 Task: Look for space in Borken, Germany from 2nd September, 2023 to 6th September, 2023 for 2 adults in price range Rs.15000 to Rs.20000. Place can be entire place with 1  bedroom having 1 bed and 1 bathroom. Property type can be house, flat, guest house, hotel. Booking option can be shelf check-in. Required host language is English.
Action: Mouse moved to (461, 94)
Screenshot: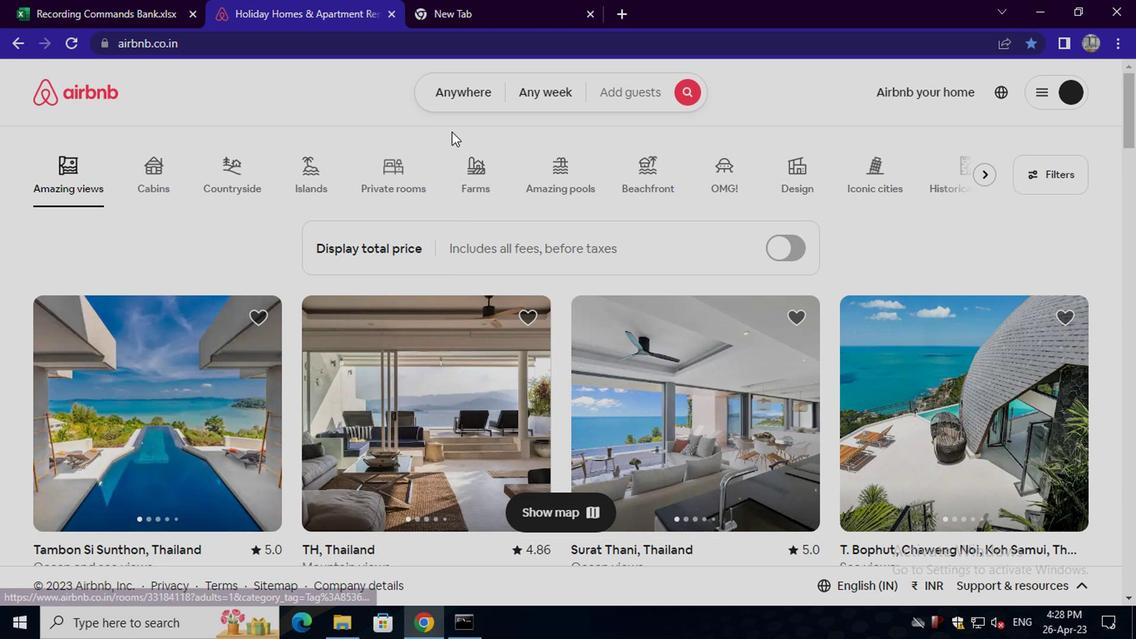 
Action: Mouse pressed left at (461, 94)
Screenshot: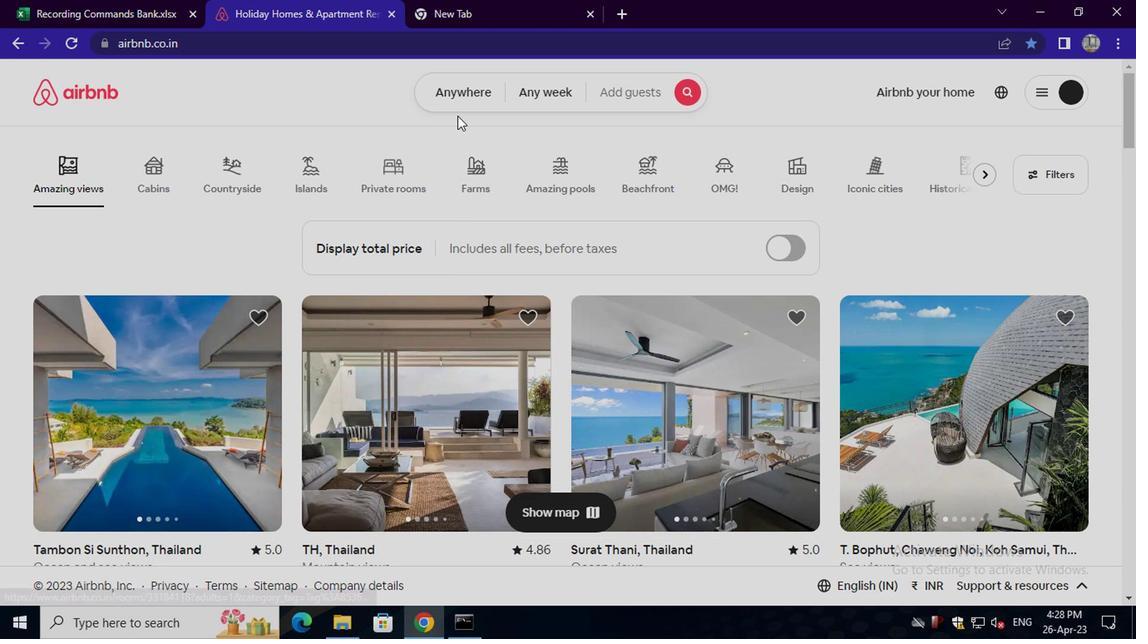 
Action: Mouse moved to (343, 156)
Screenshot: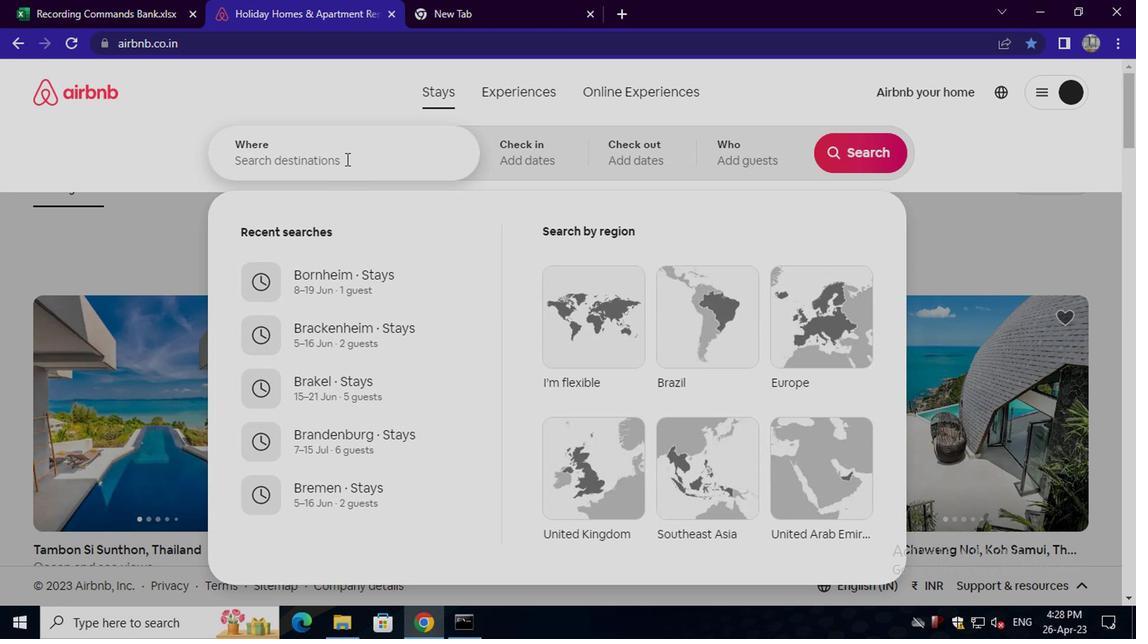 
Action: Mouse pressed left at (343, 156)
Screenshot: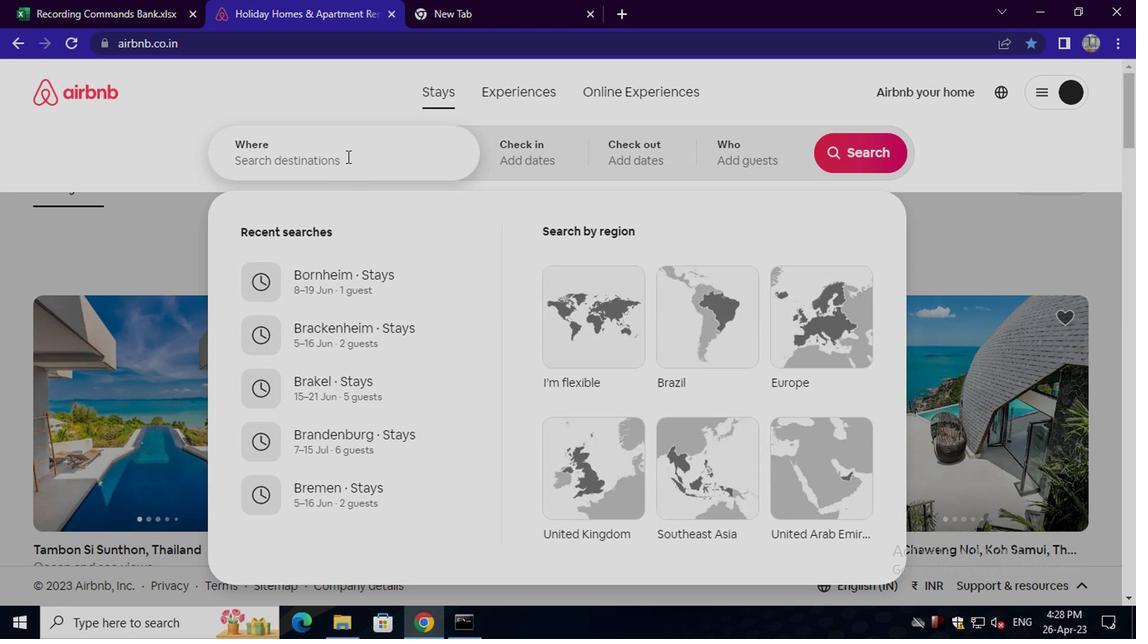 
Action: Key pressed borken,<Key.space>germany<Key.enter>
Screenshot: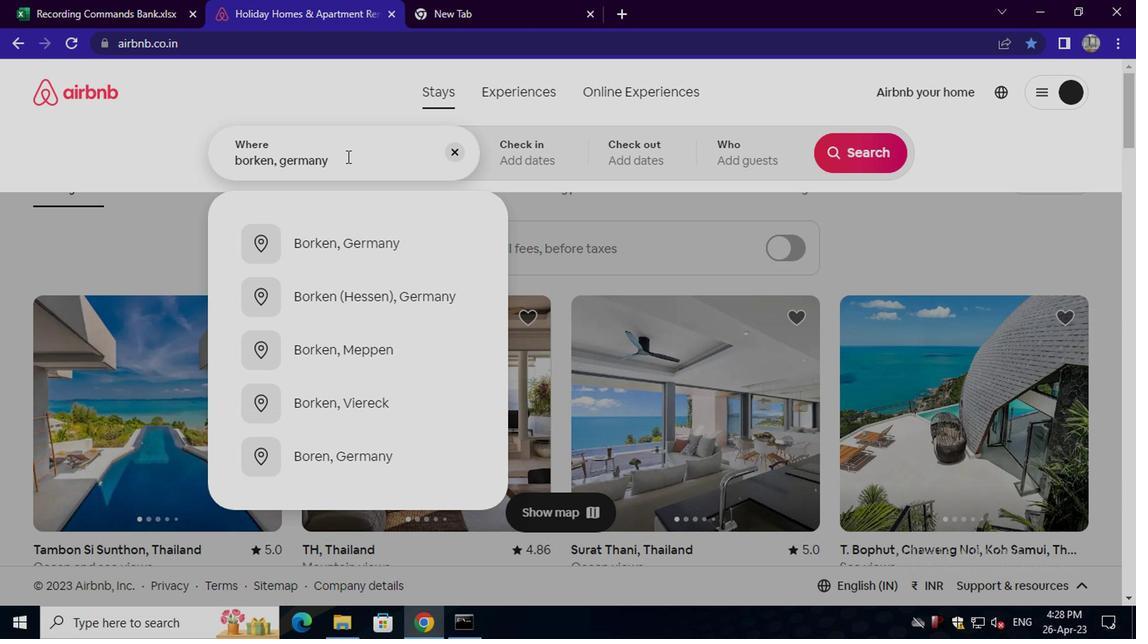 
Action: Mouse moved to (835, 288)
Screenshot: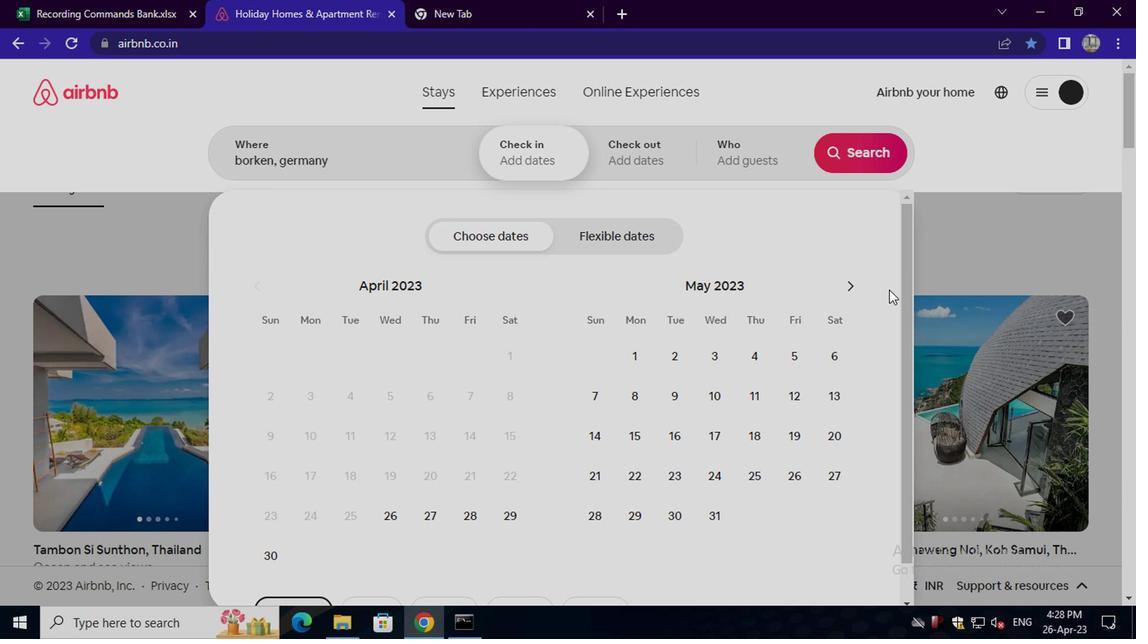 
Action: Mouse pressed left at (835, 288)
Screenshot: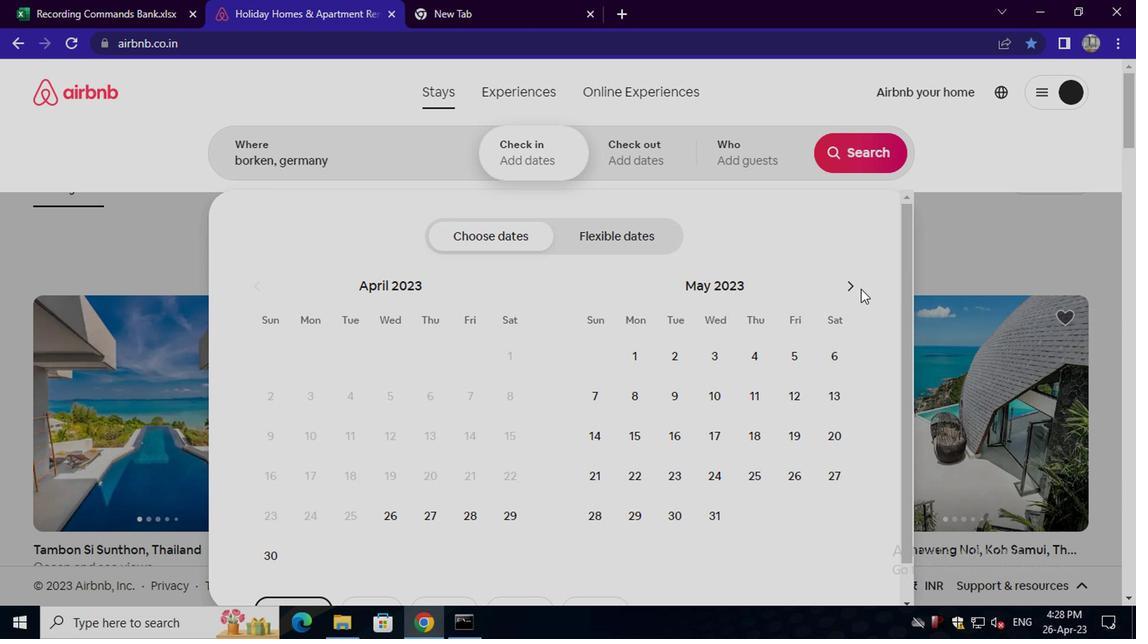 
Action: Mouse pressed left at (835, 288)
Screenshot: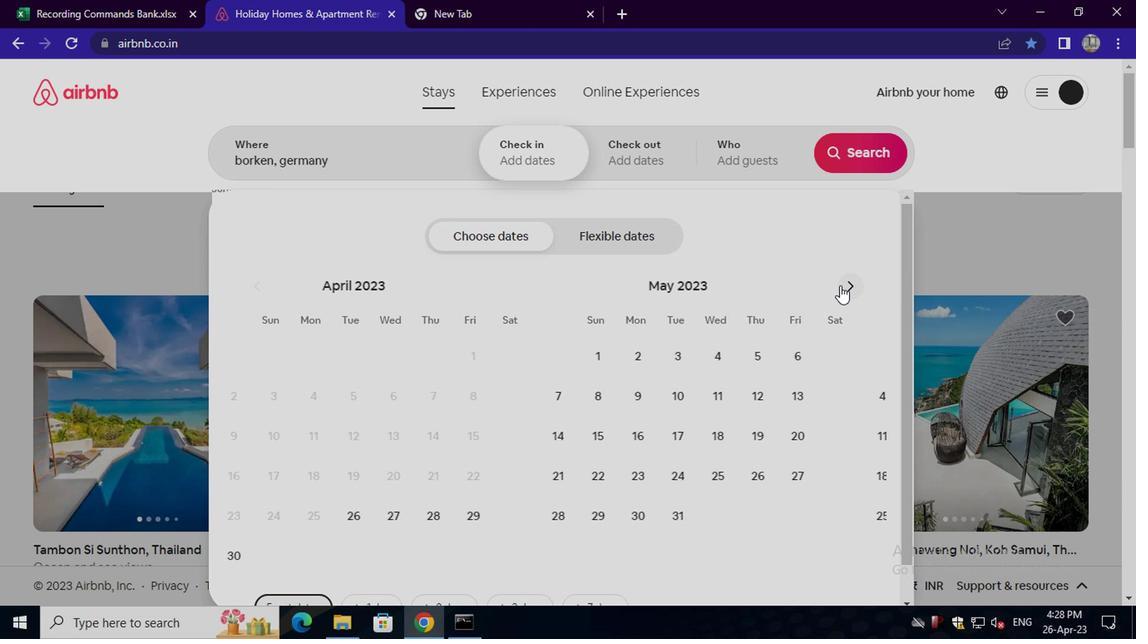 
Action: Mouse pressed left at (835, 288)
Screenshot: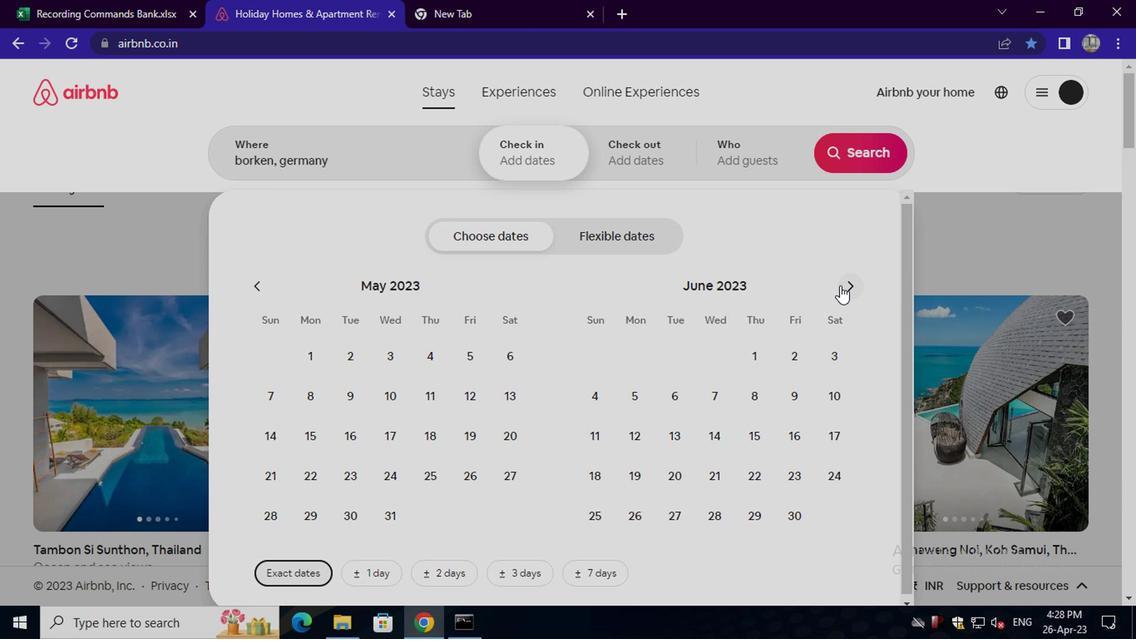 
Action: Mouse pressed left at (835, 288)
Screenshot: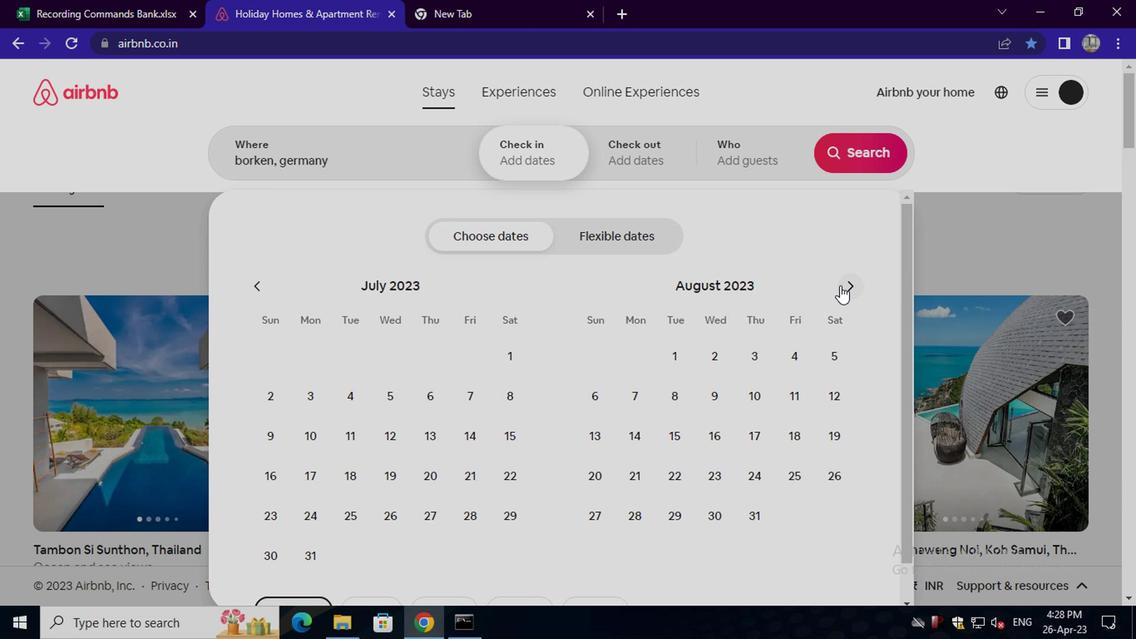 
Action: Mouse pressed left at (835, 288)
Screenshot: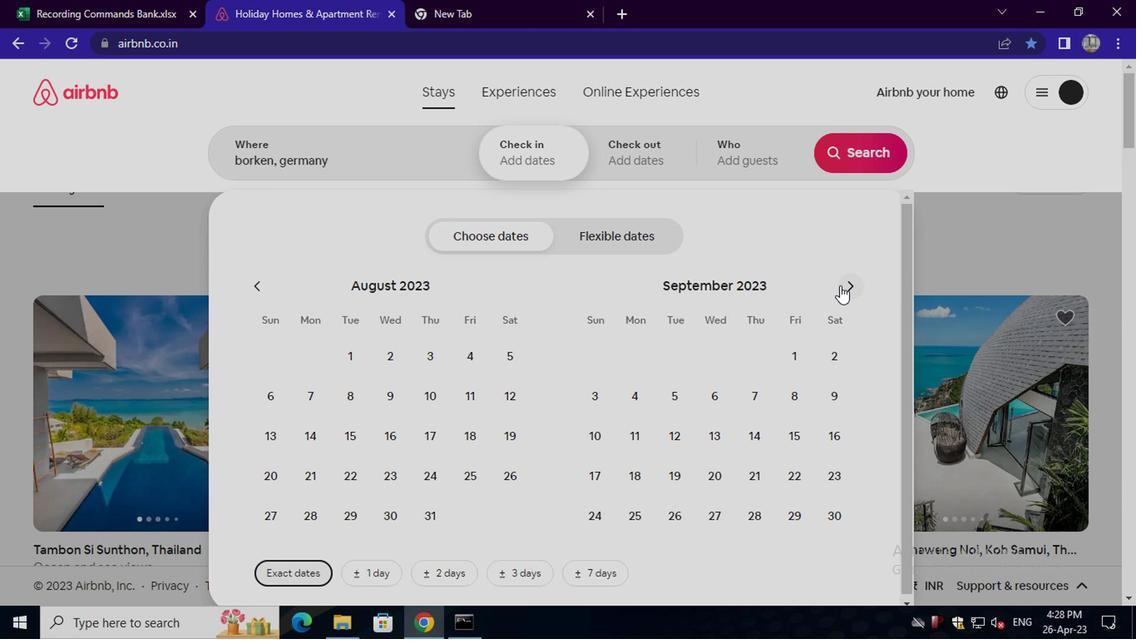 
Action: Mouse moved to (506, 369)
Screenshot: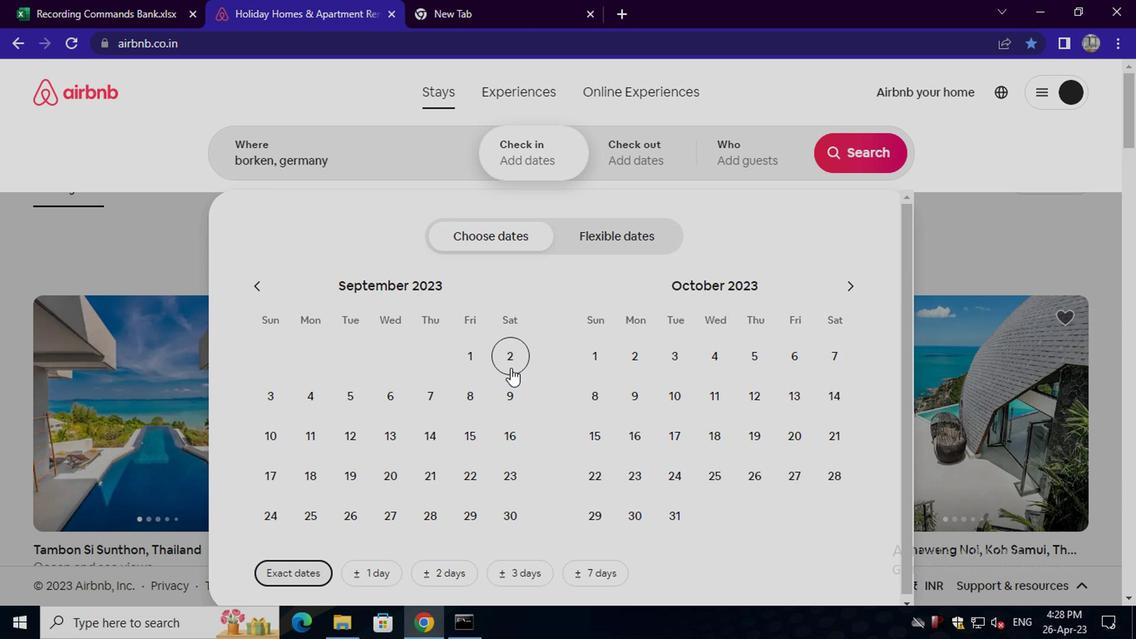 
Action: Mouse pressed left at (506, 369)
Screenshot: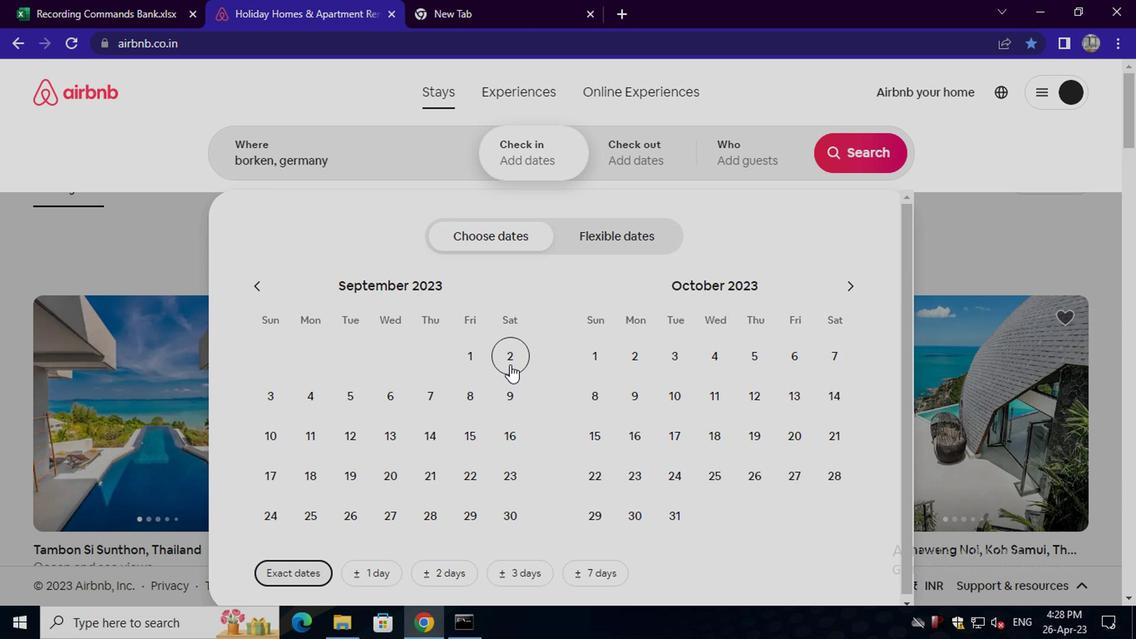 
Action: Mouse moved to (384, 402)
Screenshot: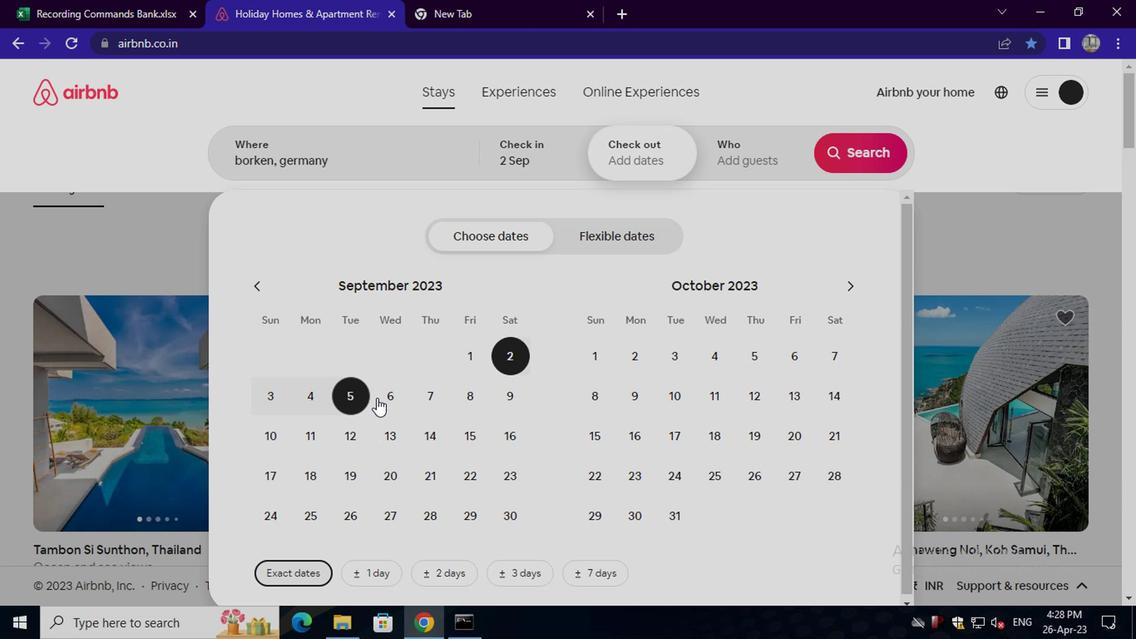 
Action: Mouse pressed left at (384, 402)
Screenshot: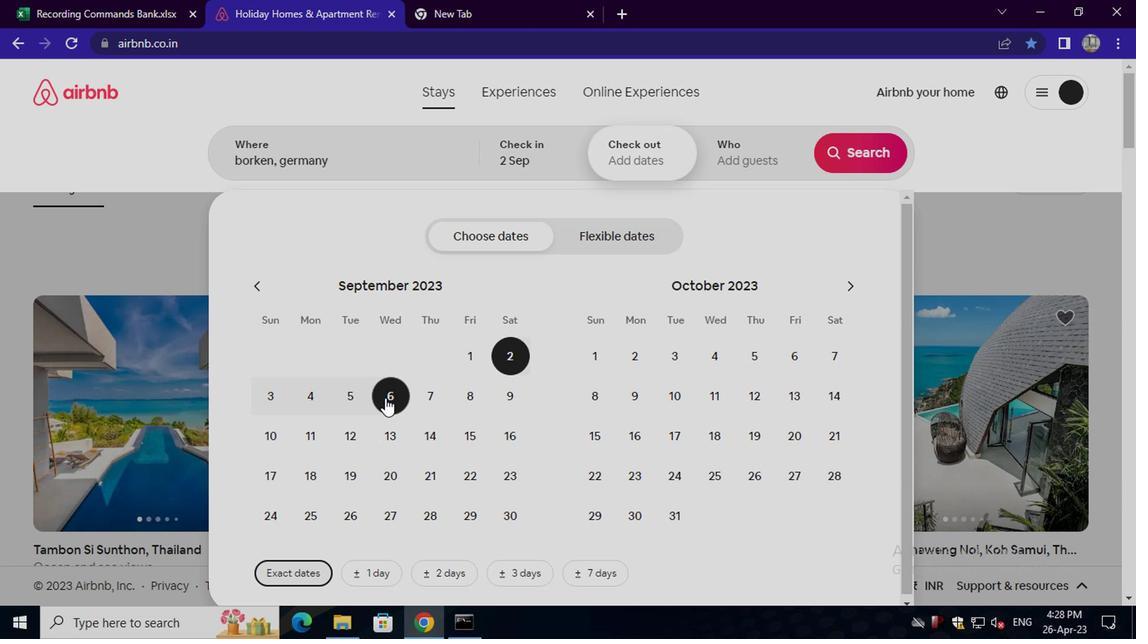 
Action: Mouse moved to (764, 165)
Screenshot: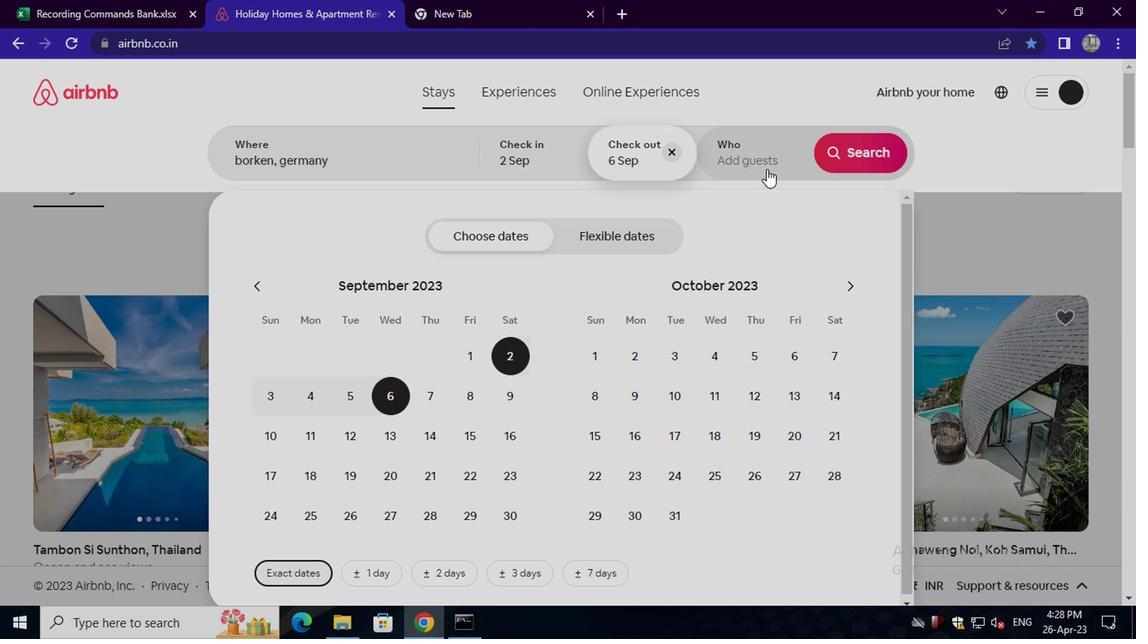 
Action: Mouse pressed left at (764, 165)
Screenshot: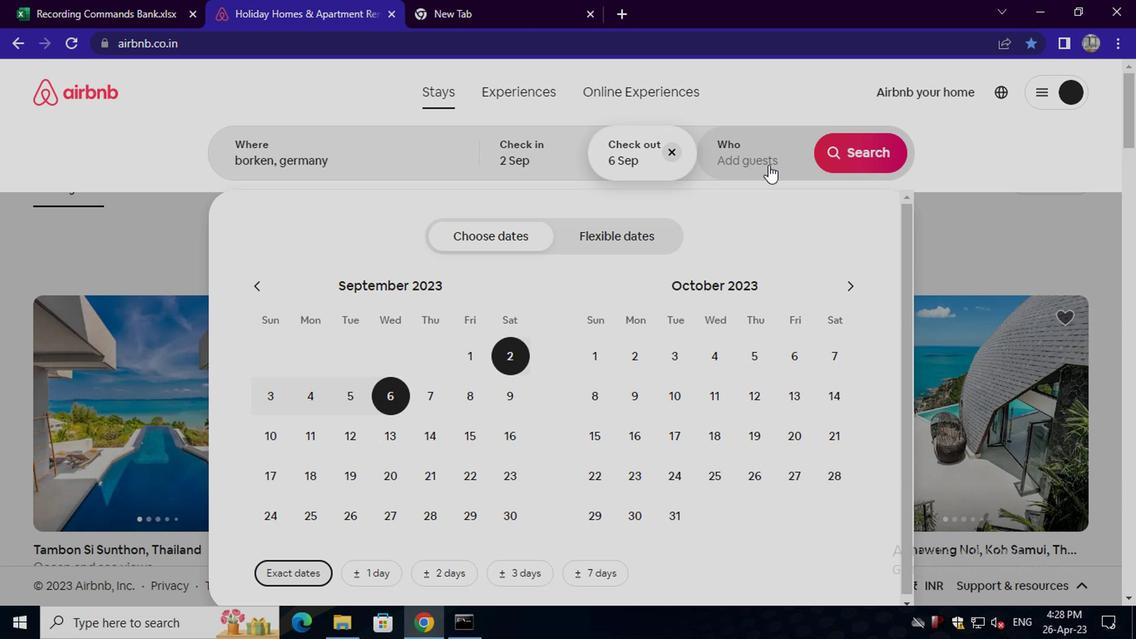
Action: Mouse moved to (868, 240)
Screenshot: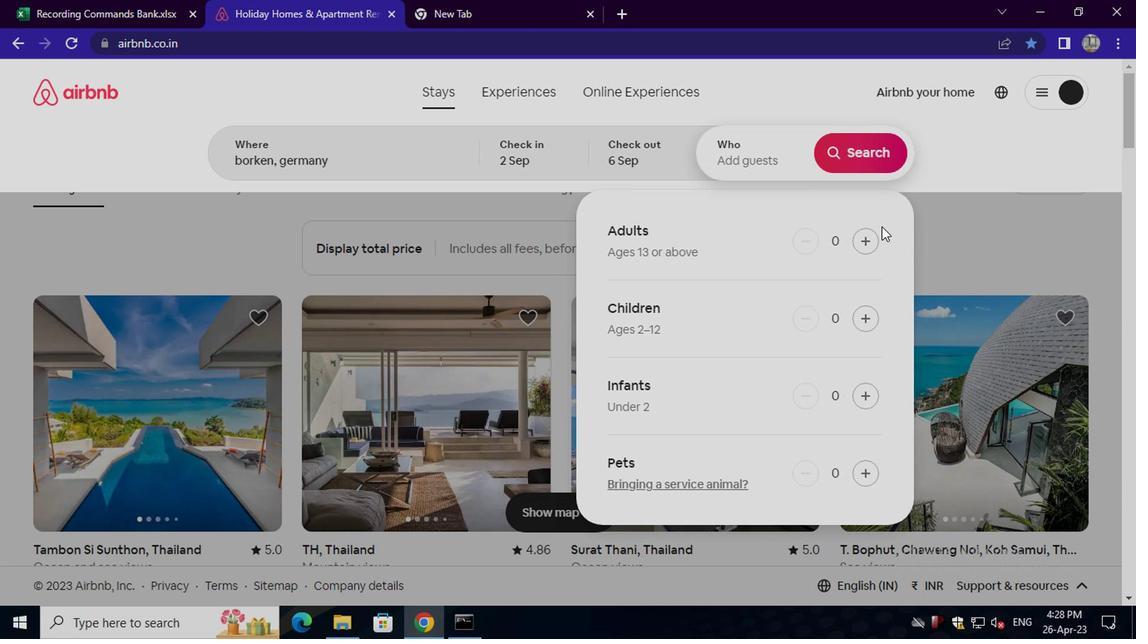 
Action: Mouse pressed left at (868, 240)
Screenshot: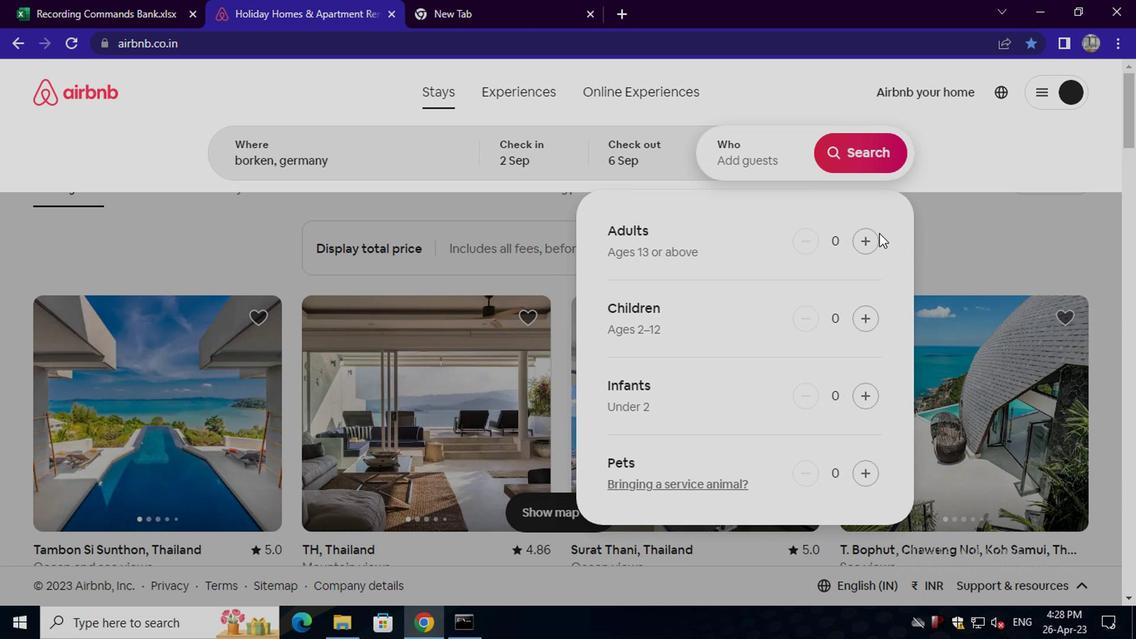 
Action: Mouse pressed left at (868, 240)
Screenshot: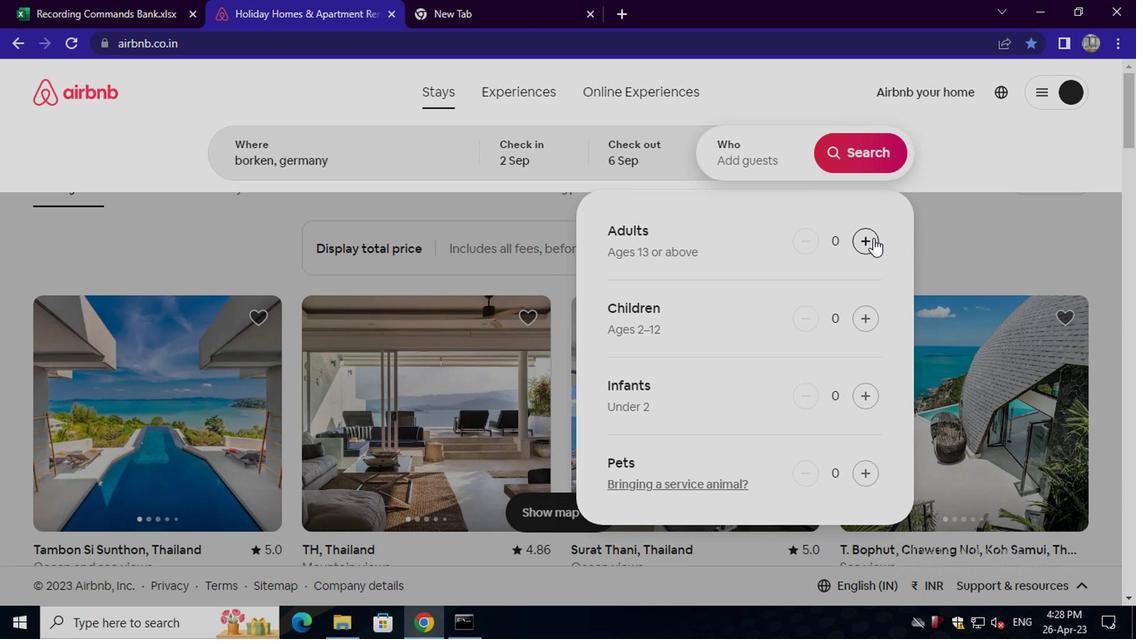 
Action: Mouse moved to (859, 158)
Screenshot: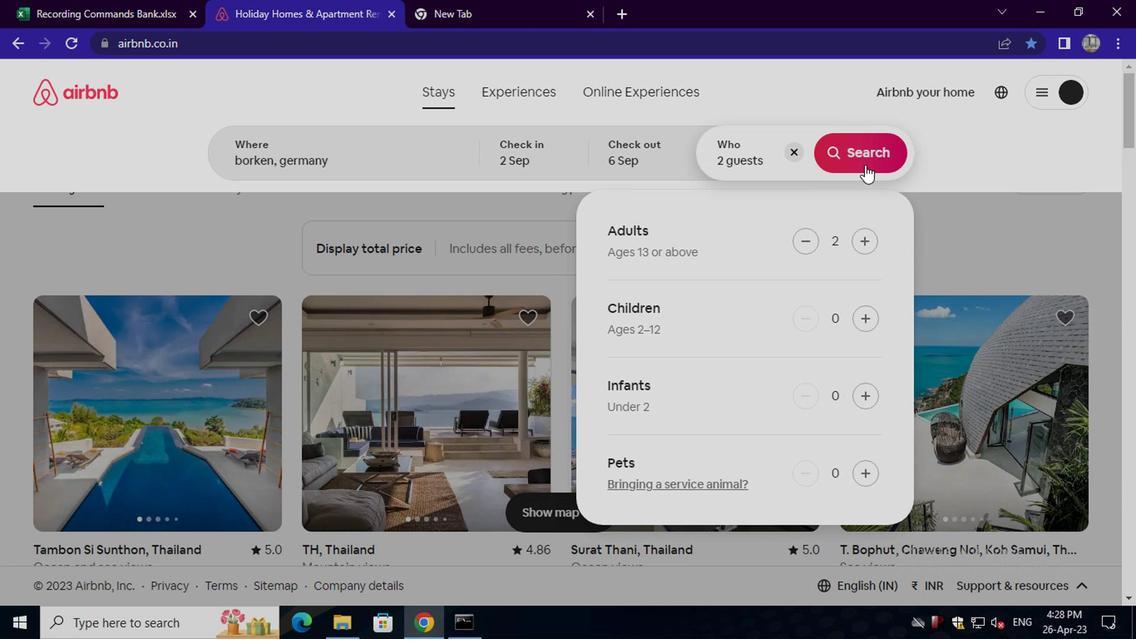 
Action: Mouse pressed left at (859, 158)
Screenshot: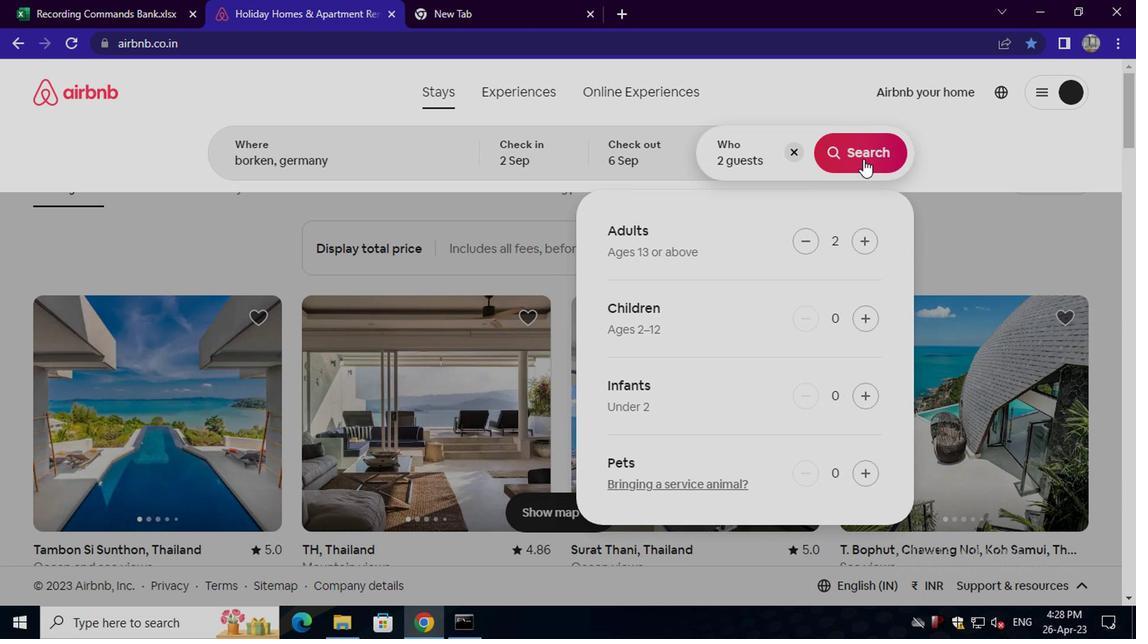 
Action: Mouse moved to (1045, 168)
Screenshot: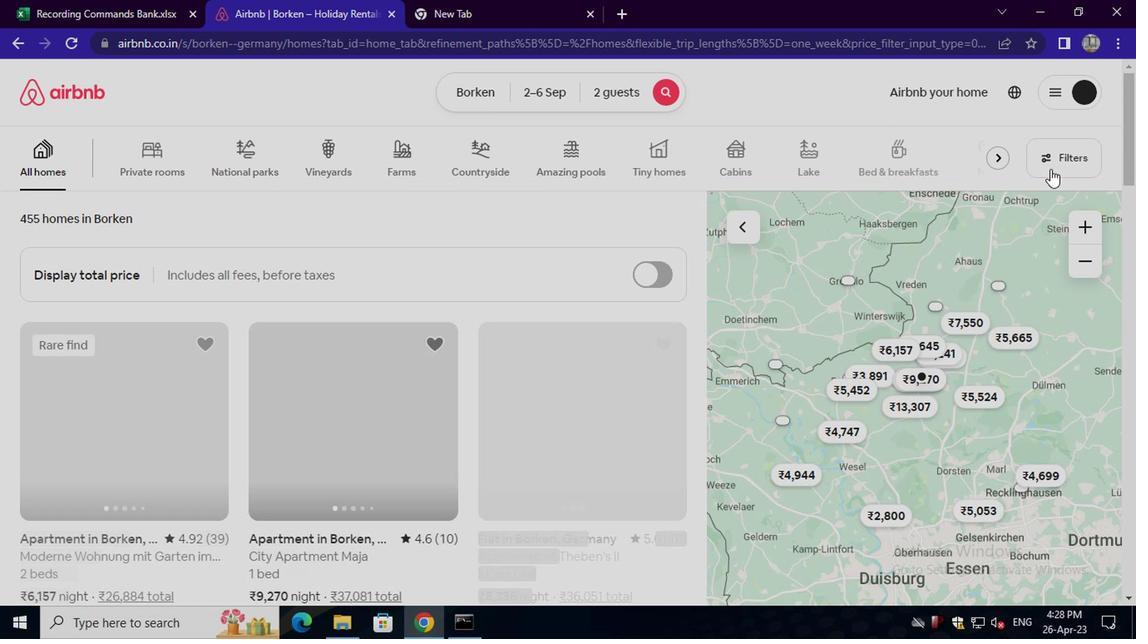 
Action: Mouse pressed left at (1045, 168)
Screenshot: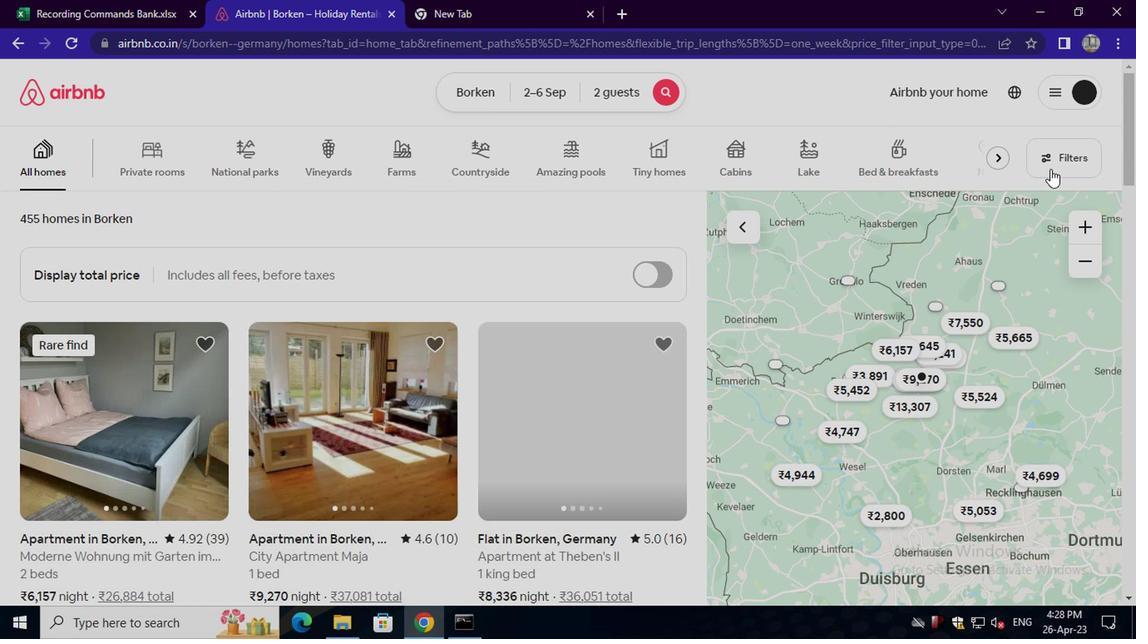 
Action: Mouse moved to (393, 378)
Screenshot: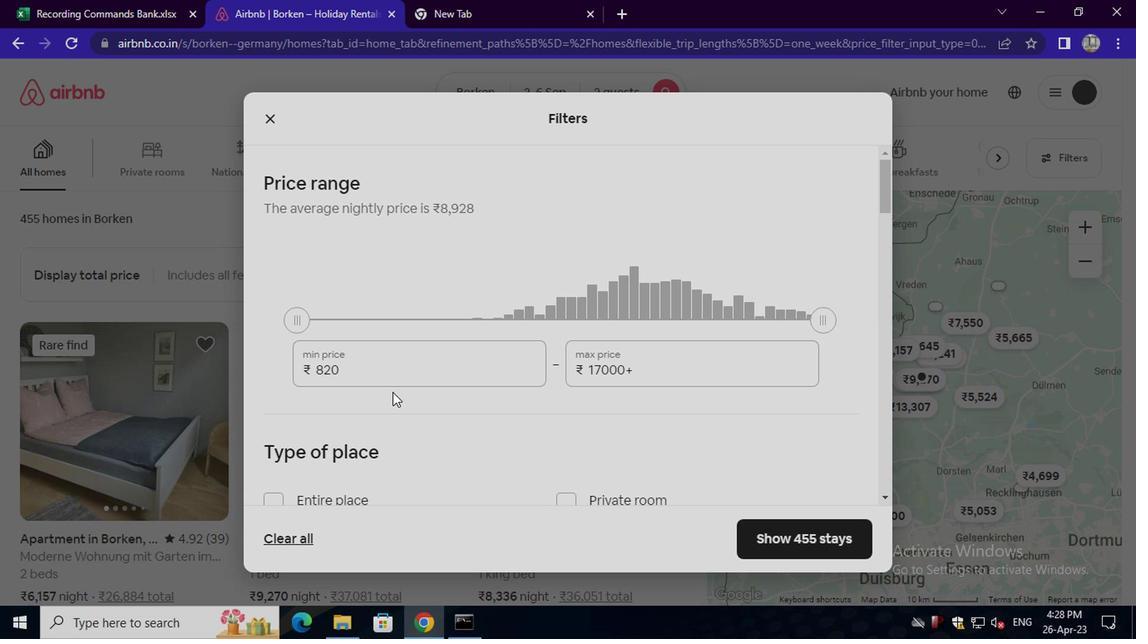 
Action: Mouse pressed left at (393, 378)
Screenshot: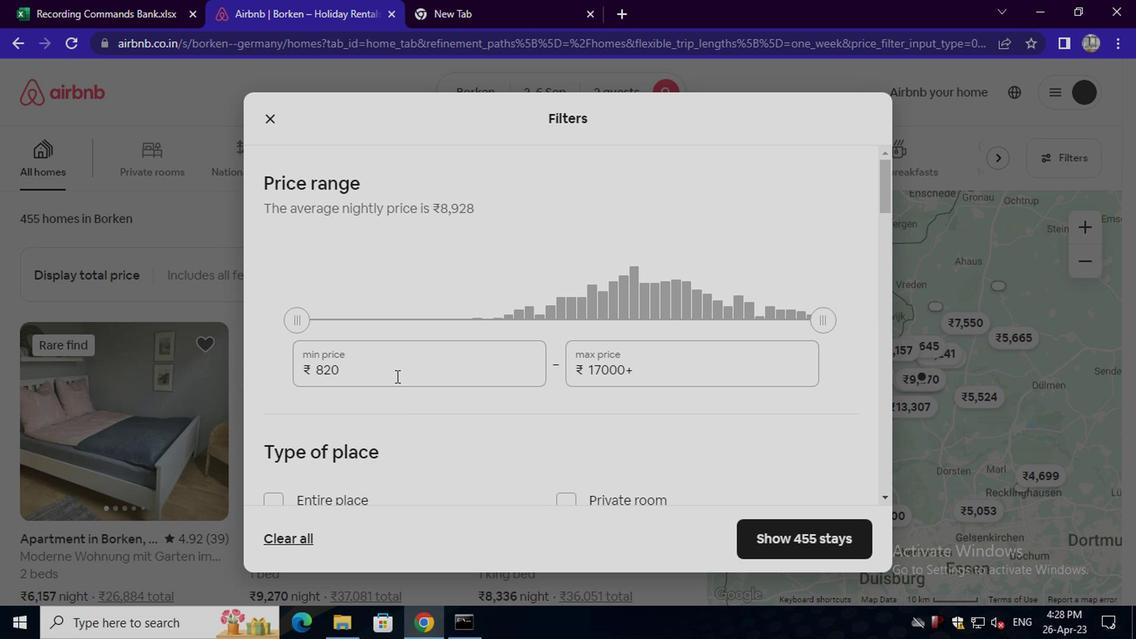 
Action: Key pressed <Key.backspace><Key.backspace><Key.backspace><Key.backspace><Key.backspace><Key.backspace><Key.backspace><Key.backspace><Key.backspace><Key.backspace><Key.backspace><Key.backspace>15000
Screenshot: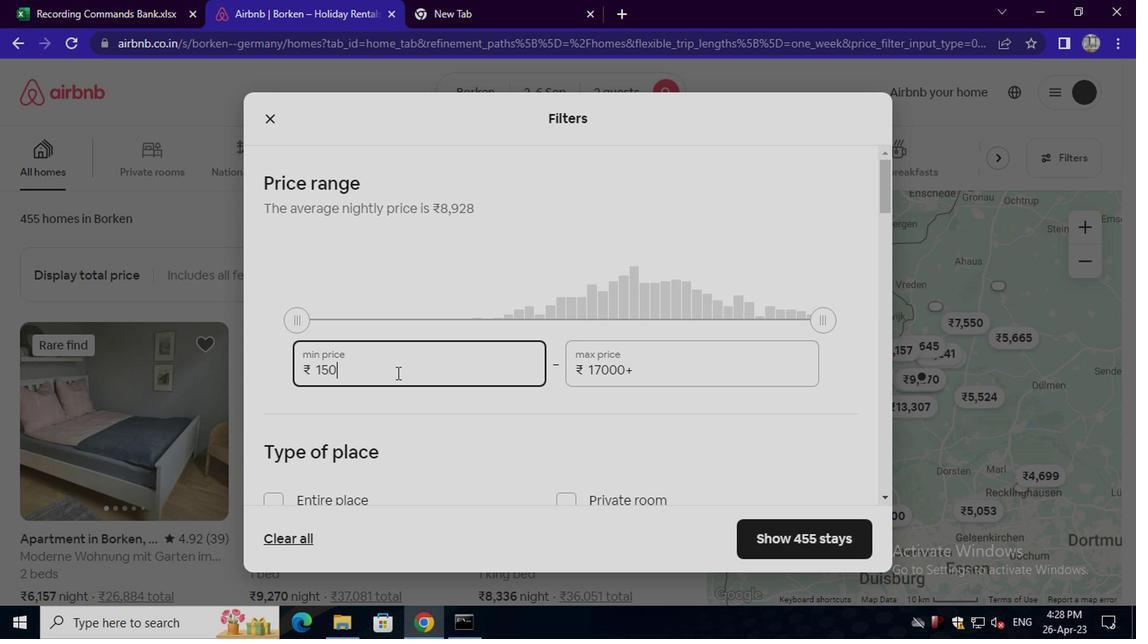 
Action: Mouse moved to (677, 382)
Screenshot: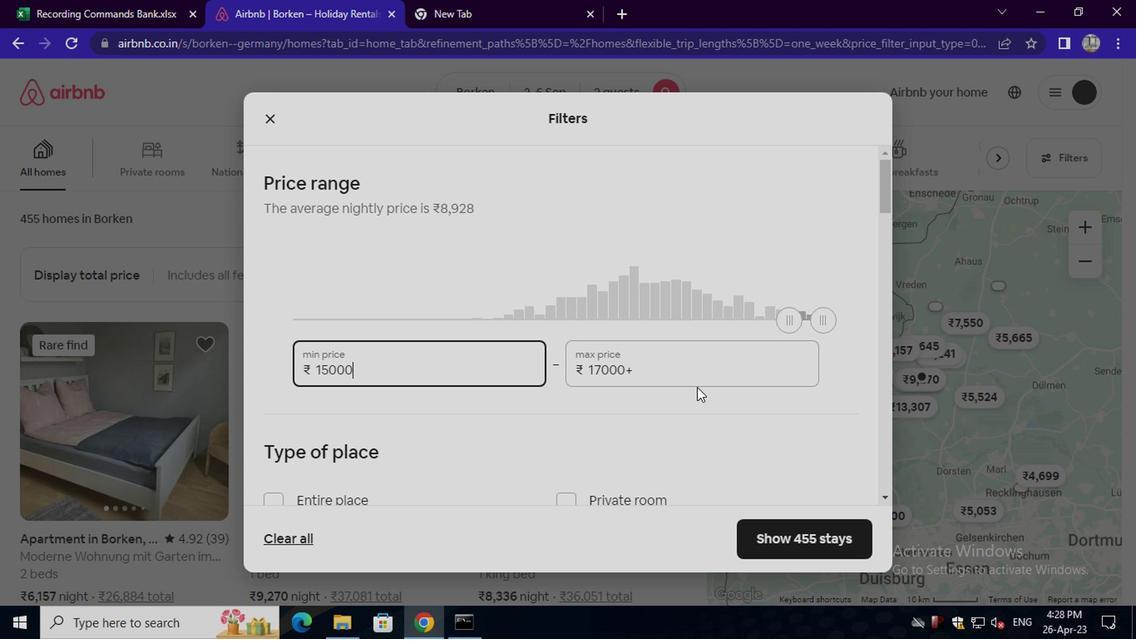 
Action: Mouse pressed left at (677, 382)
Screenshot: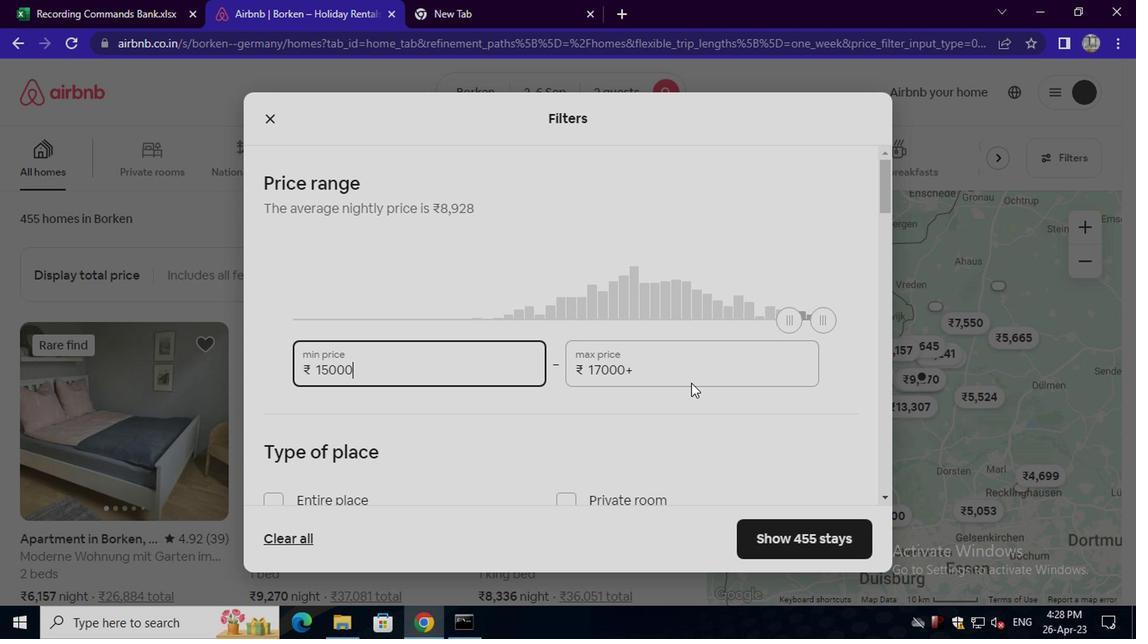 
Action: Key pressed <Key.backspace><Key.backspace><Key.backspace><Key.backspace><Key.backspace><Key.backspace><Key.backspace><Key.backspace><Key.backspace><Key.backspace><Key.backspace><Key.backspace><Key.backspace><Key.backspace>20000
Screenshot: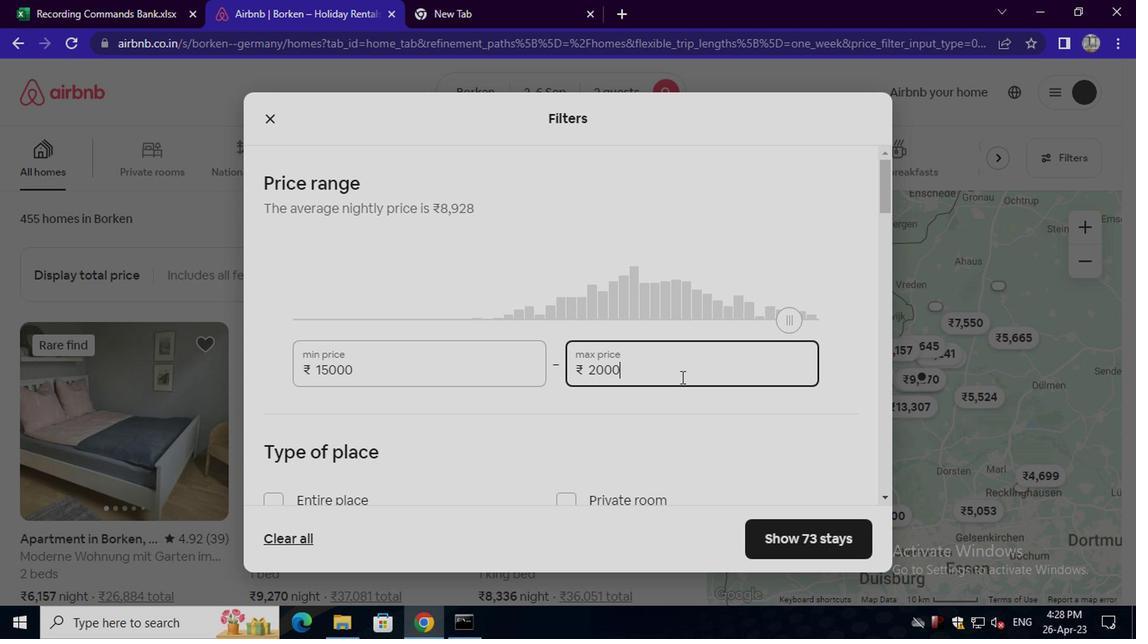 
Action: Mouse moved to (526, 410)
Screenshot: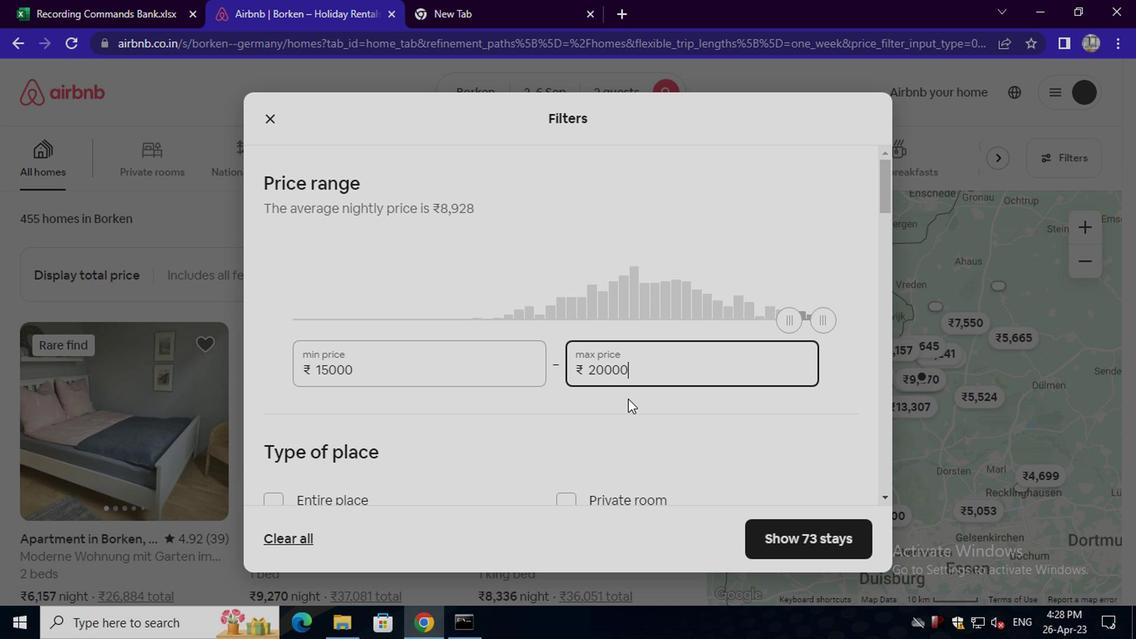 
Action: Mouse scrolled (526, 409) with delta (0, 0)
Screenshot: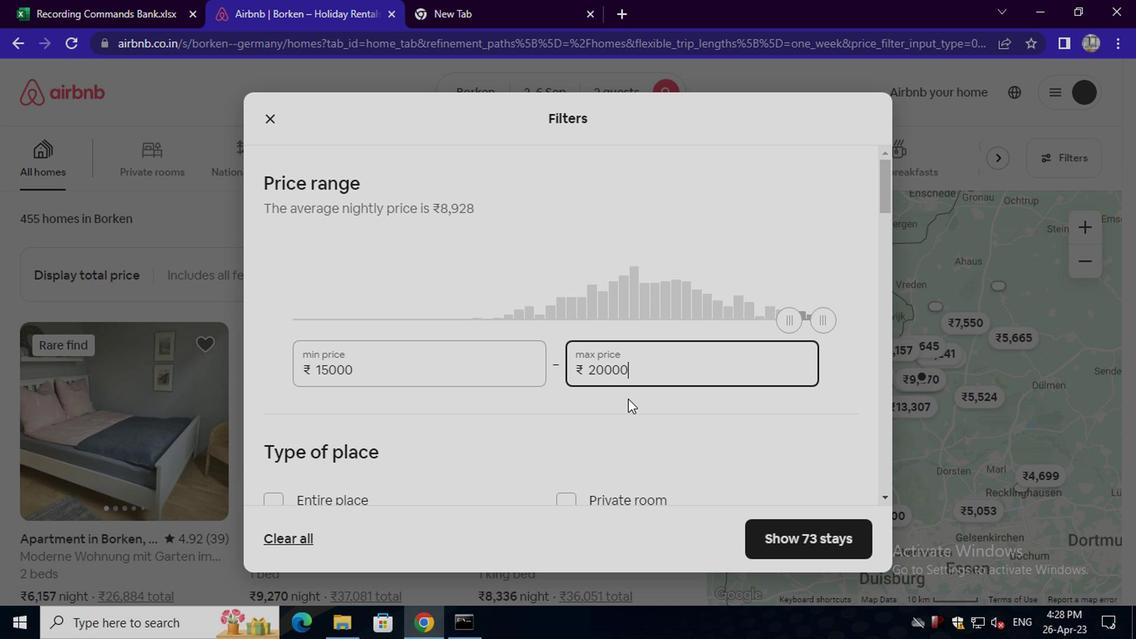 
Action: Mouse moved to (524, 410)
Screenshot: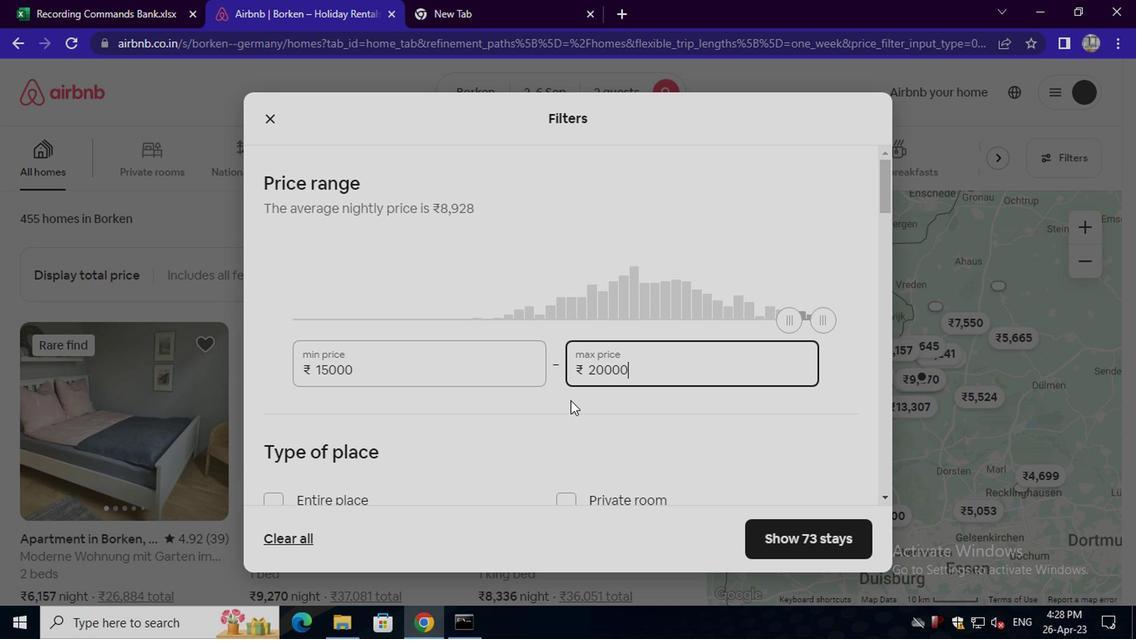 
Action: Mouse scrolled (524, 409) with delta (0, 0)
Screenshot: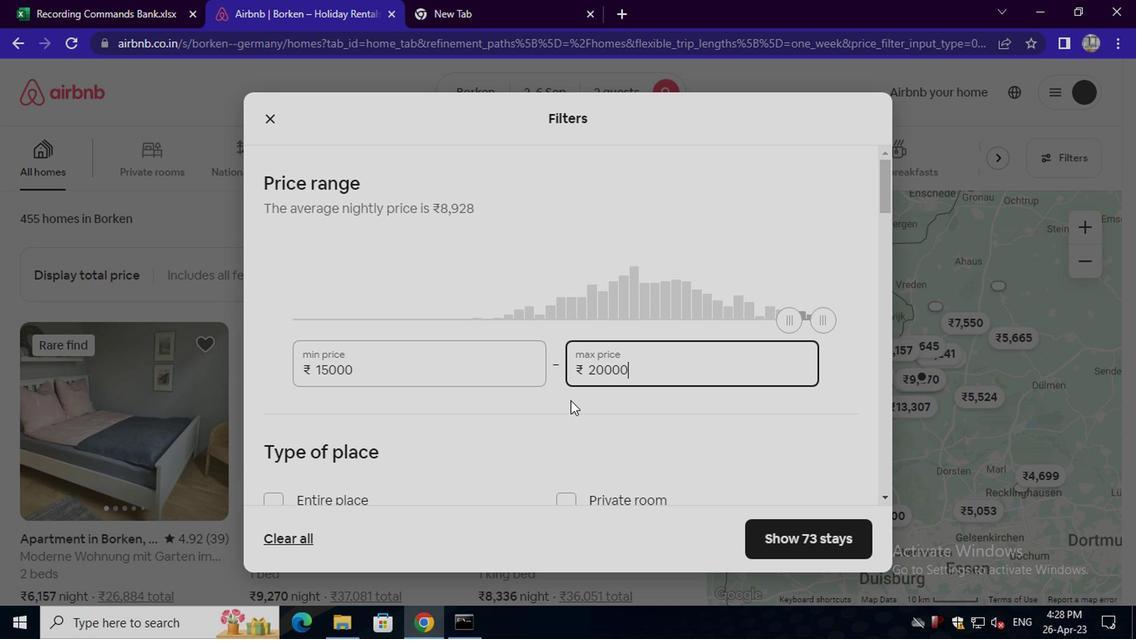 
Action: Mouse moved to (329, 336)
Screenshot: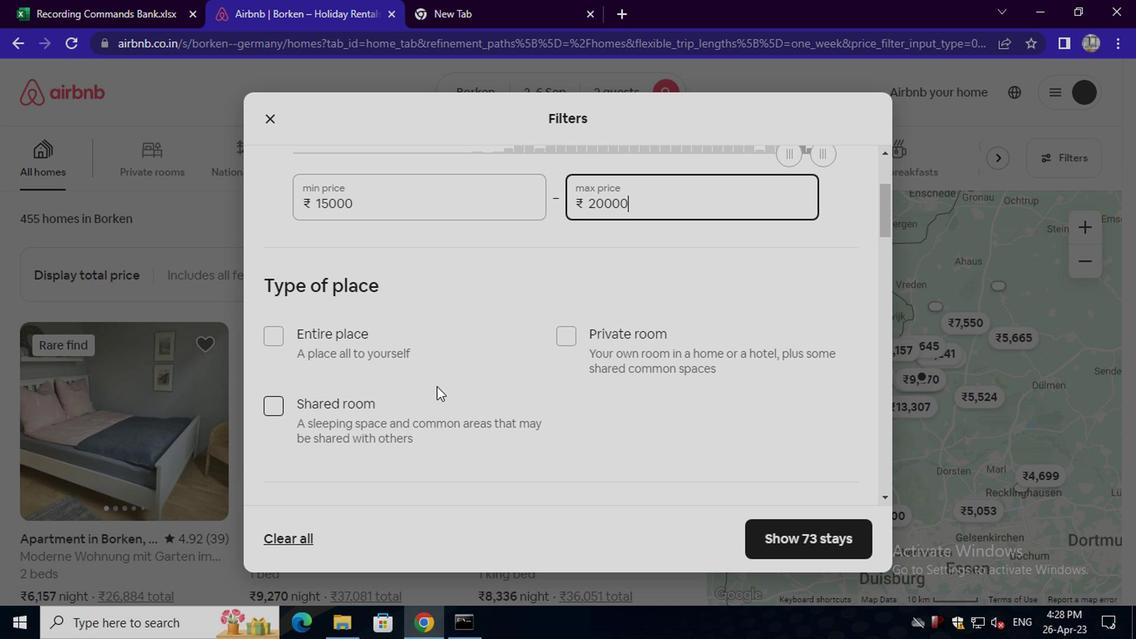 
Action: Mouse pressed left at (329, 336)
Screenshot: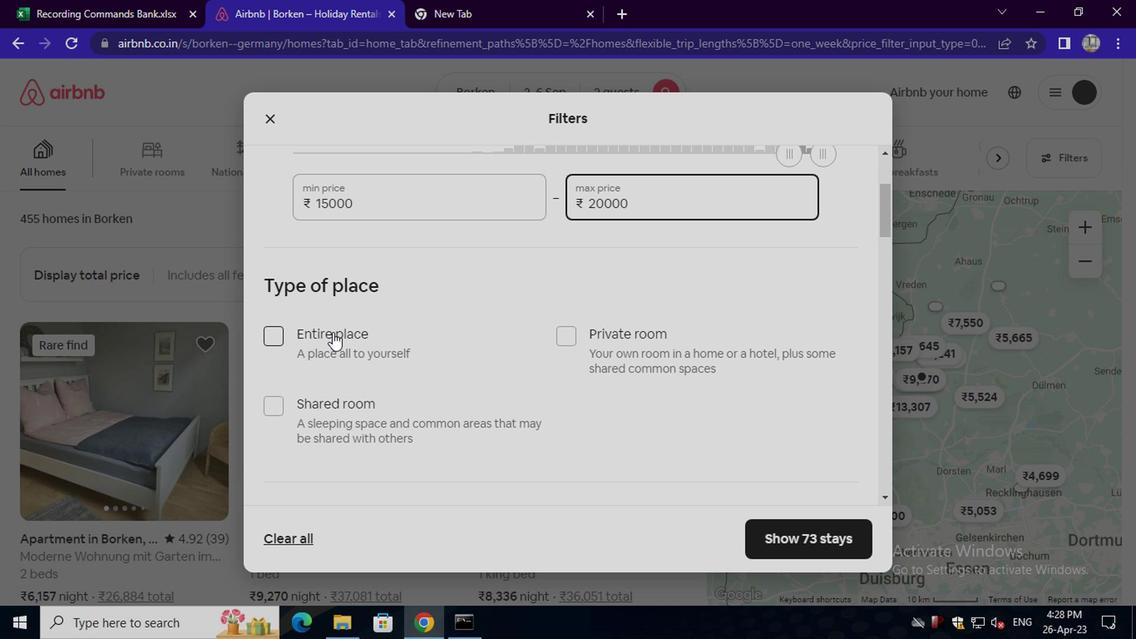 
Action: Mouse moved to (376, 369)
Screenshot: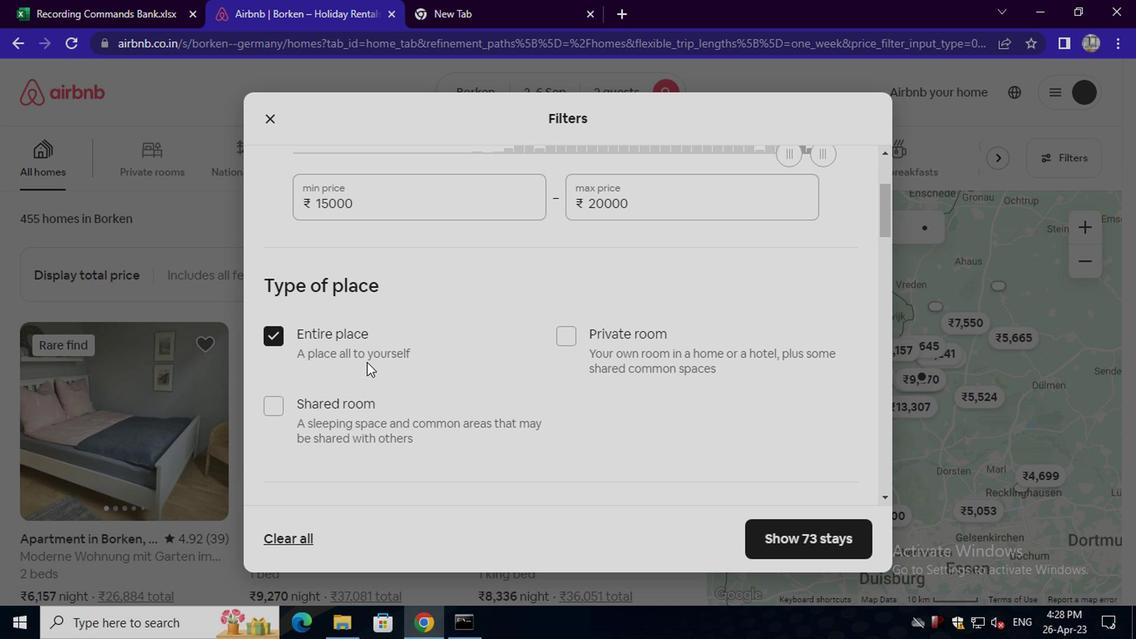 
Action: Mouse scrolled (376, 368) with delta (0, 0)
Screenshot: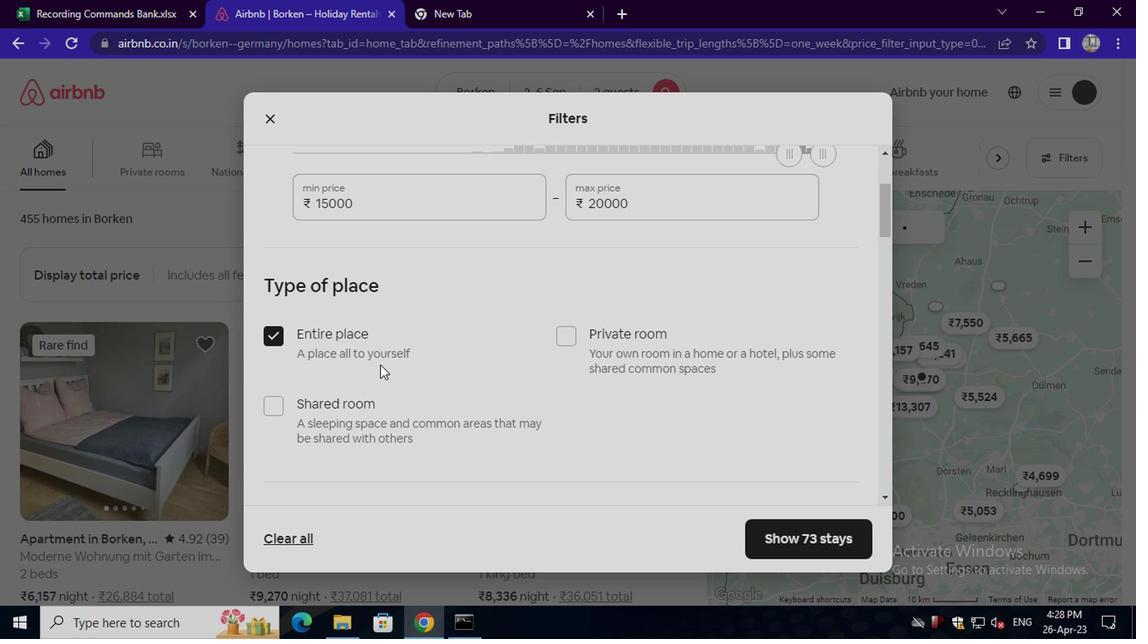 
Action: Mouse scrolled (376, 368) with delta (0, 0)
Screenshot: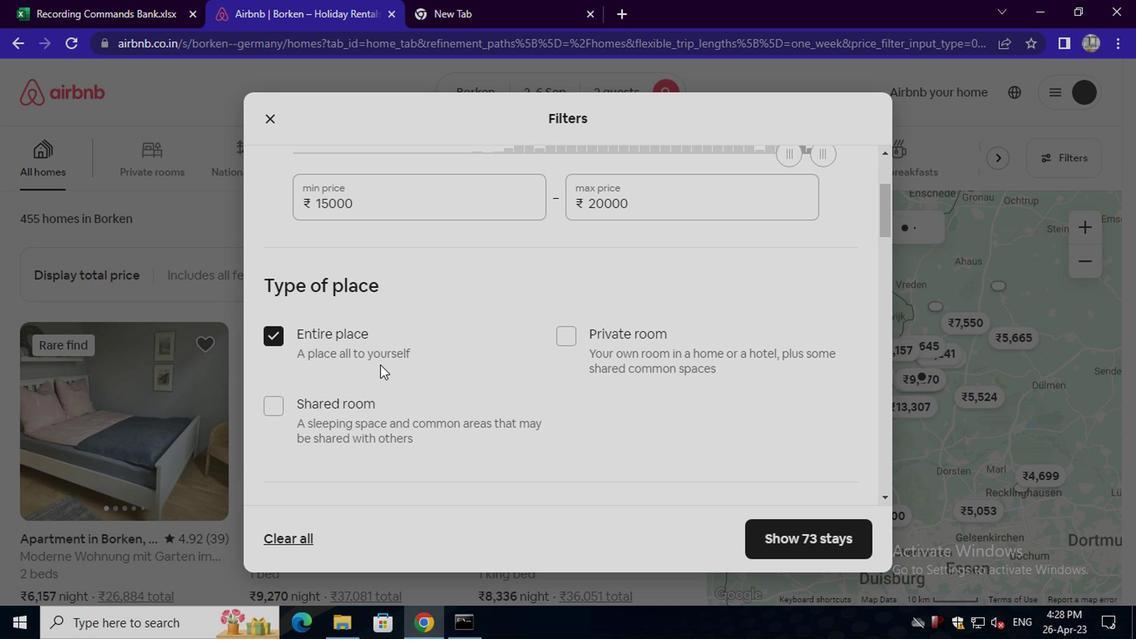 
Action: Mouse moved to (377, 370)
Screenshot: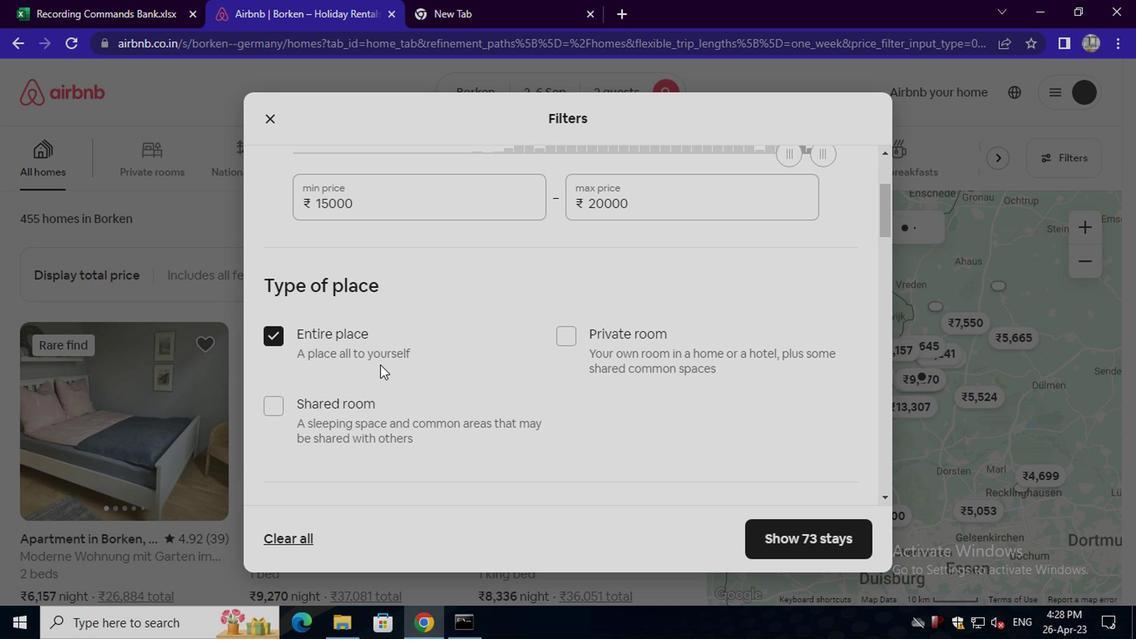 
Action: Mouse scrolled (377, 369) with delta (0, -1)
Screenshot: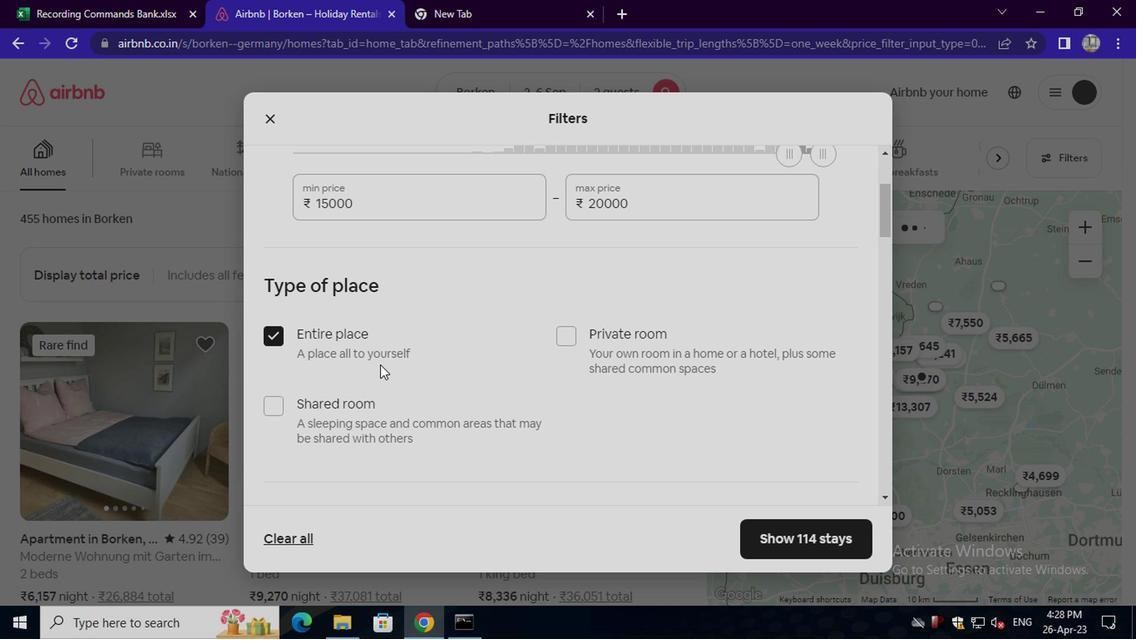 
Action: Mouse moved to (377, 370)
Screenshot: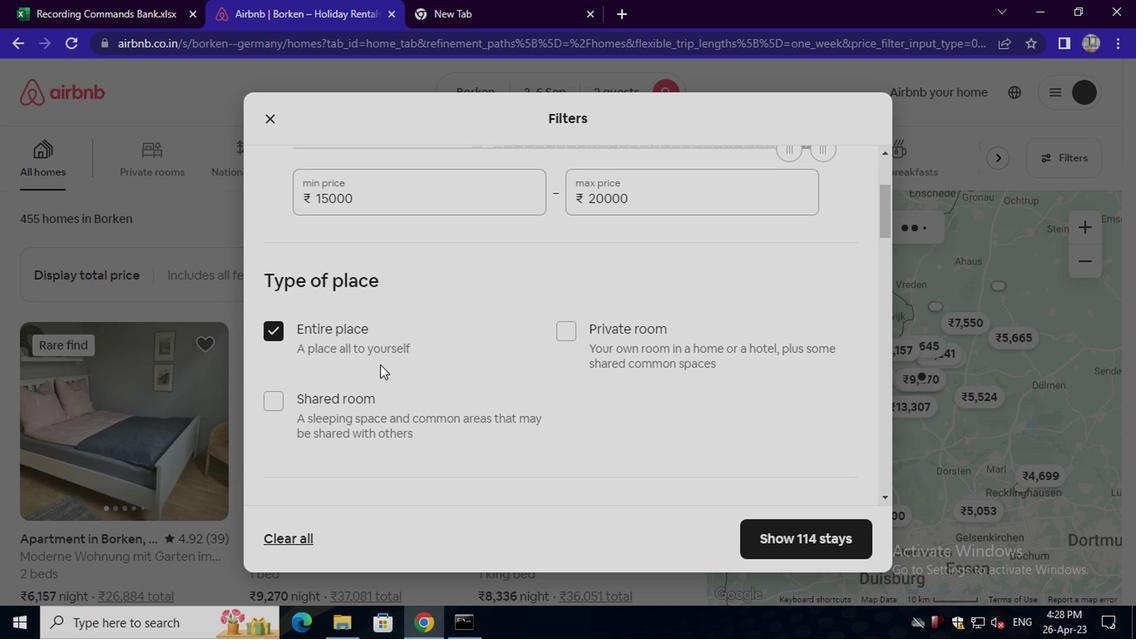 
Action: Mouse scrolled (377, 369) with delta (0, -1)
Screenshot: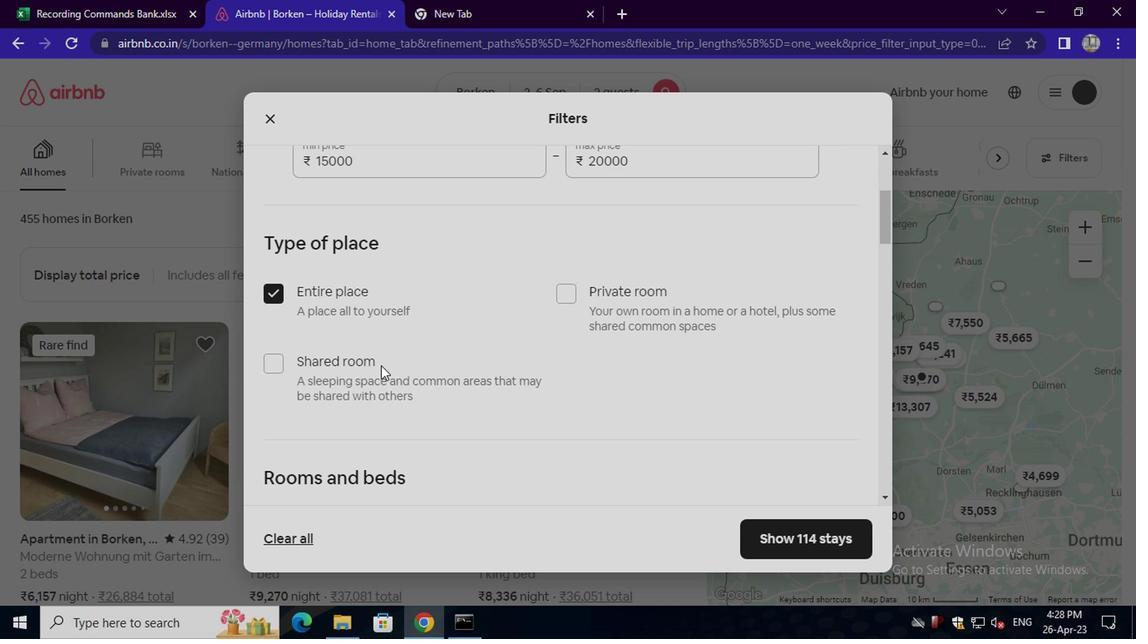 
Action: Mouse scrolled (377, 369) with delta (0, -1)
Screenshot: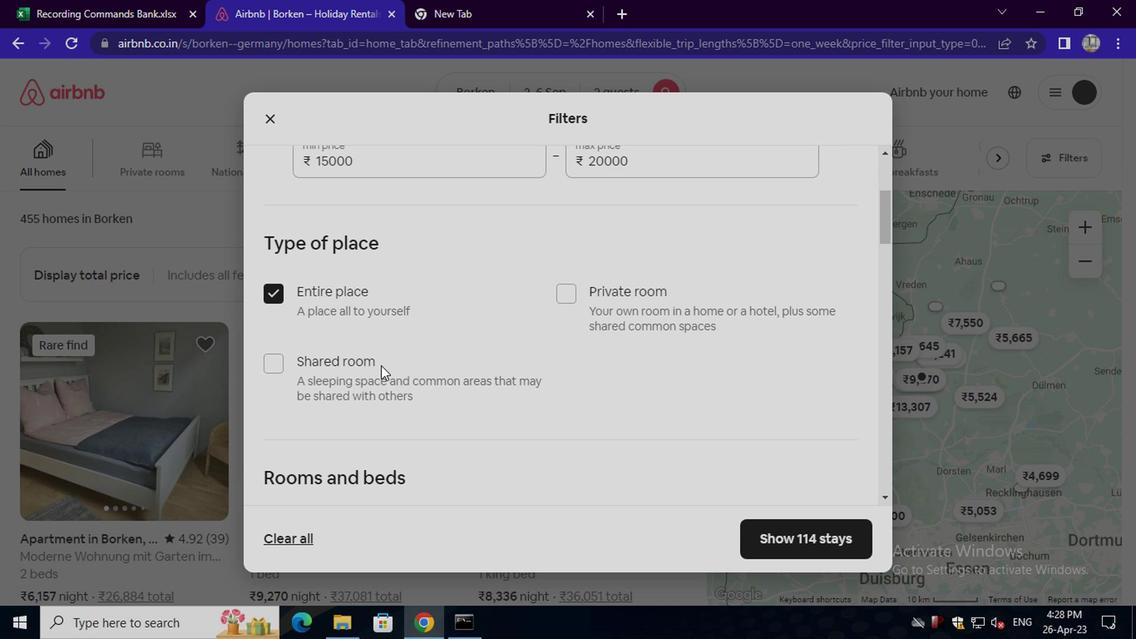 
Action: Mouse moved to (364, 197)
Screenshot: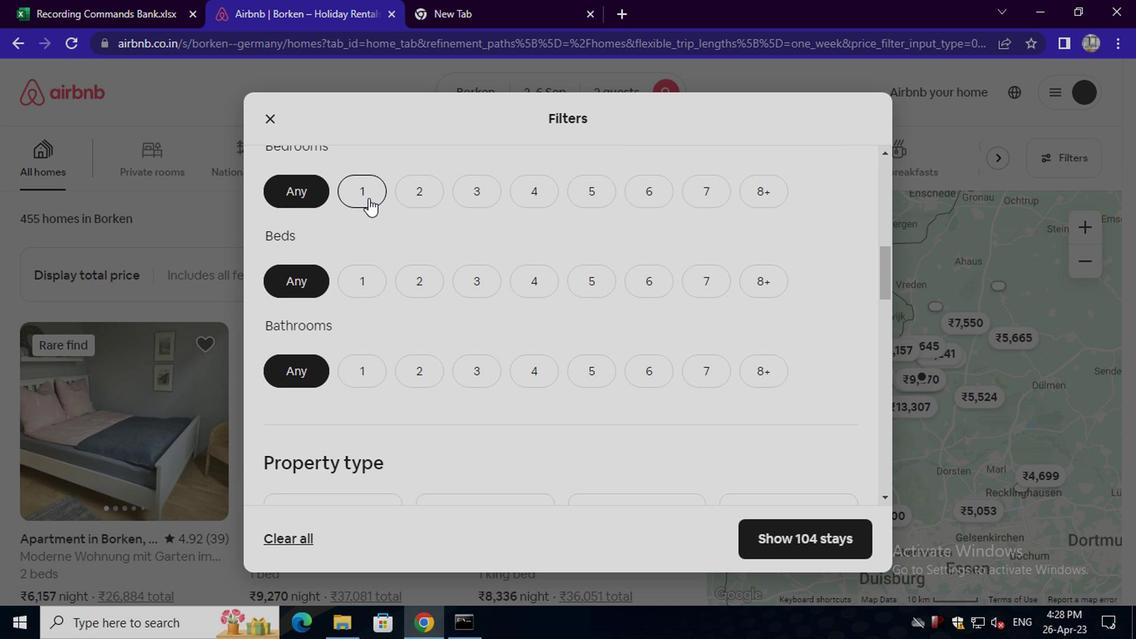 
Action: Mouse pressed left at (364, 197)
Screenshot: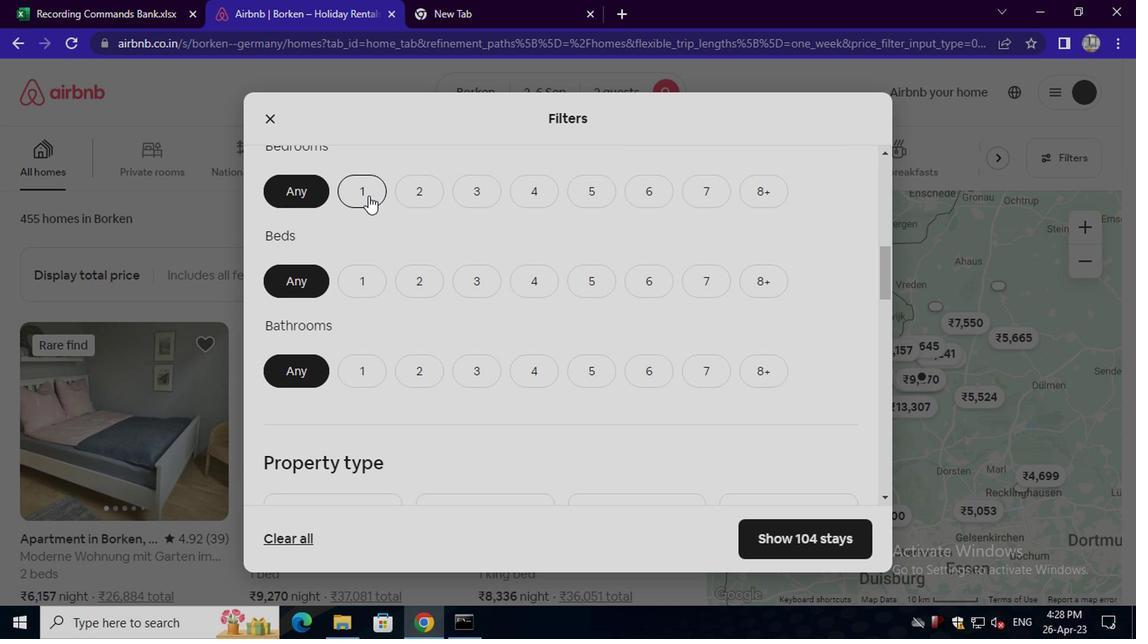 
Action: Mouse moved to (371, 286)
Screenshot: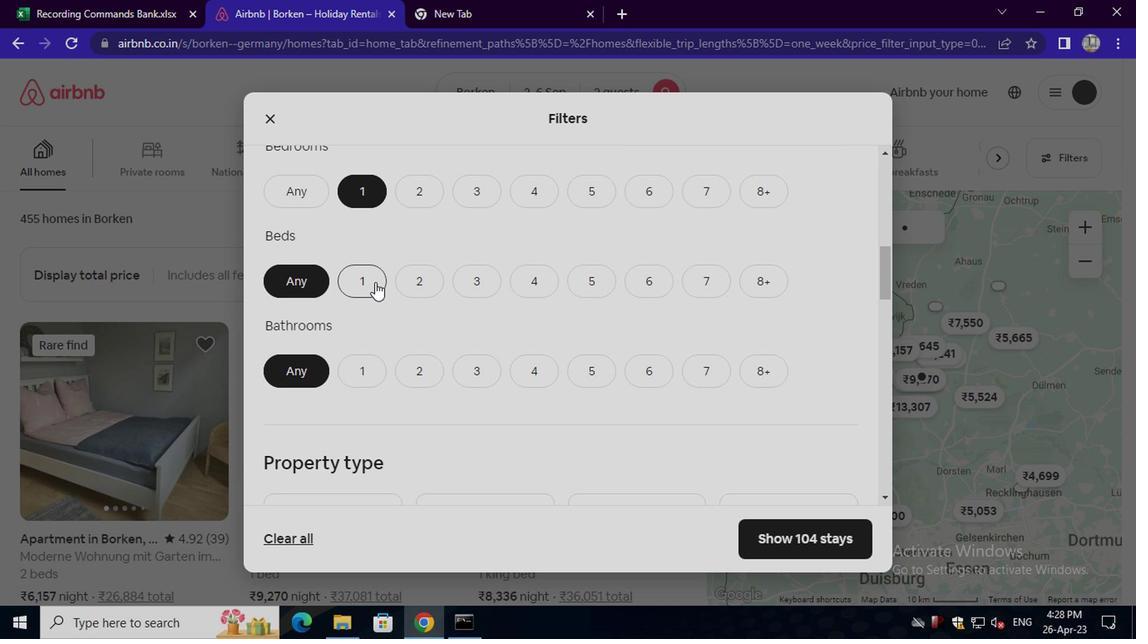 
Action: Mouse pressed left at (371, 286)
Screenshot: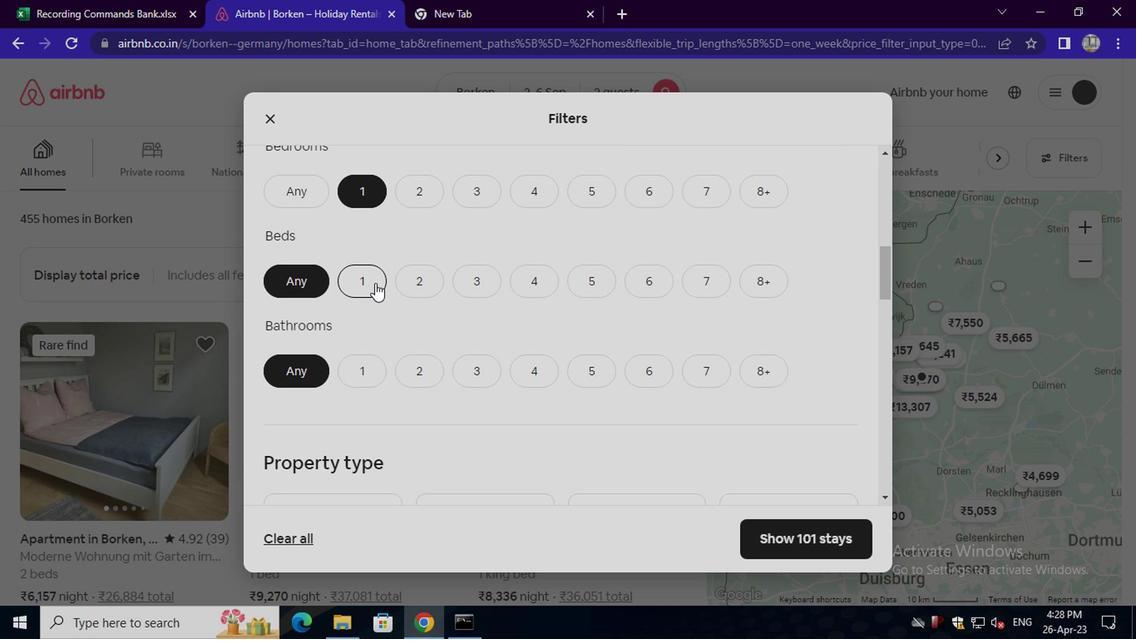 
Action: Mouse moved to (358, 367)
Screenshot: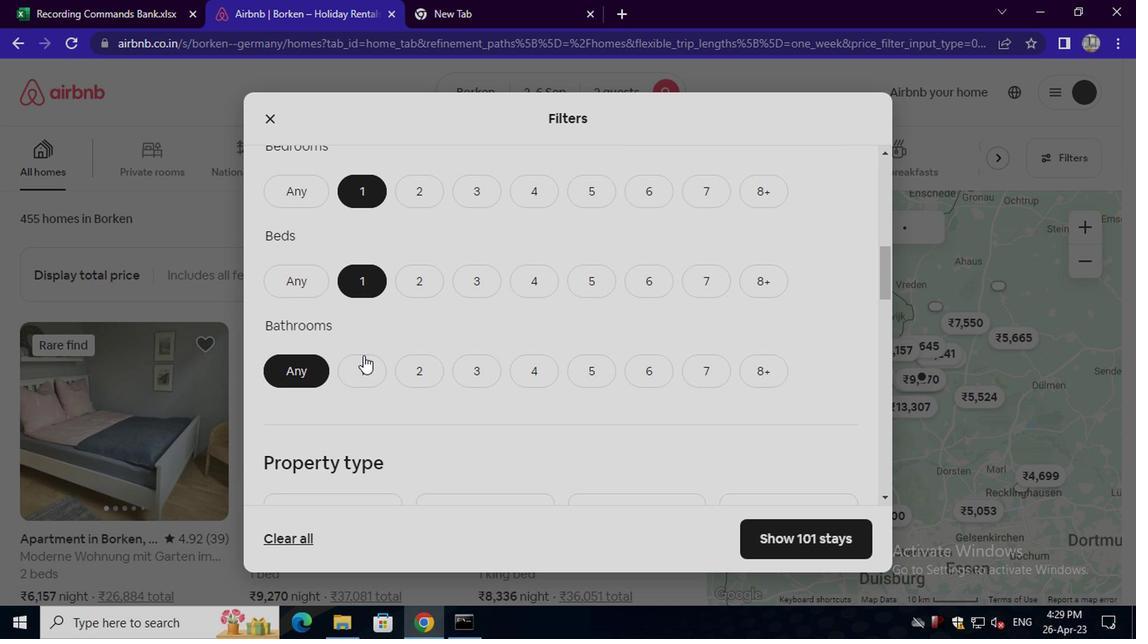 
Action: Mouse pressed left at (358, 367)
Screenshot: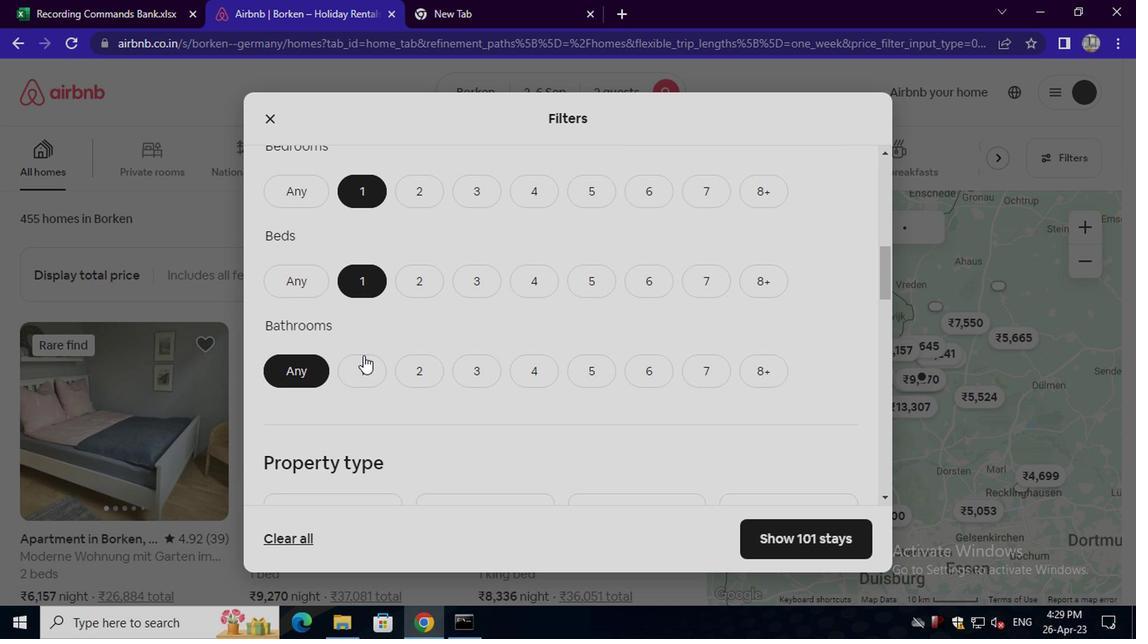 
Action: Mouse scrolled (358, 366) with delta (0, 0)
Screenshot: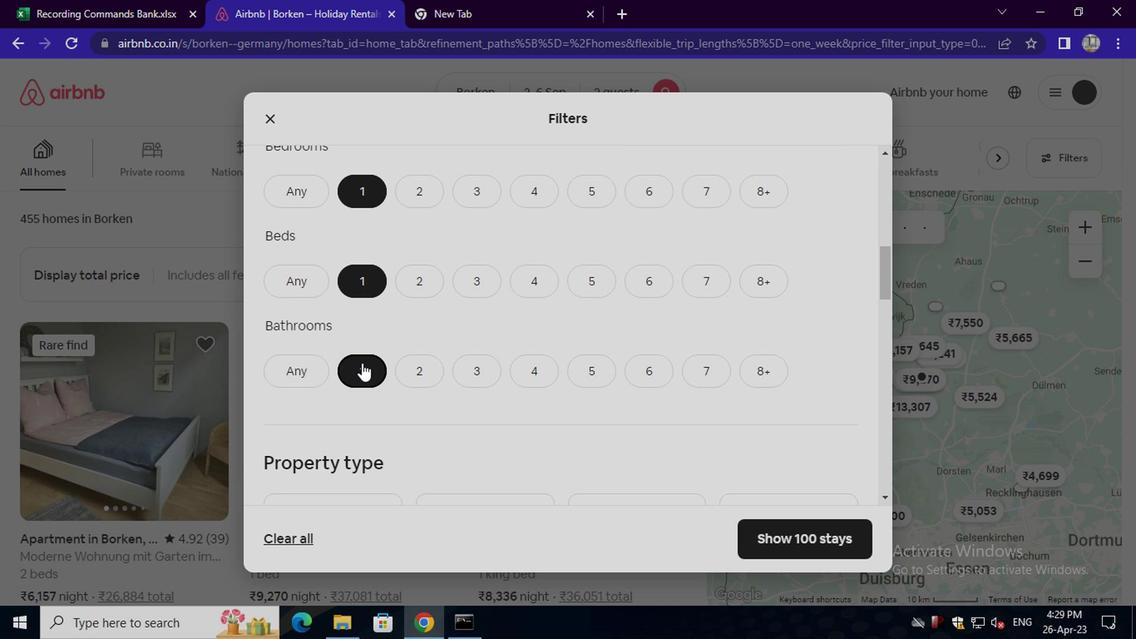 
Action: Mouse scrolled (358, 366) with delta (0, 0)
Screenshot: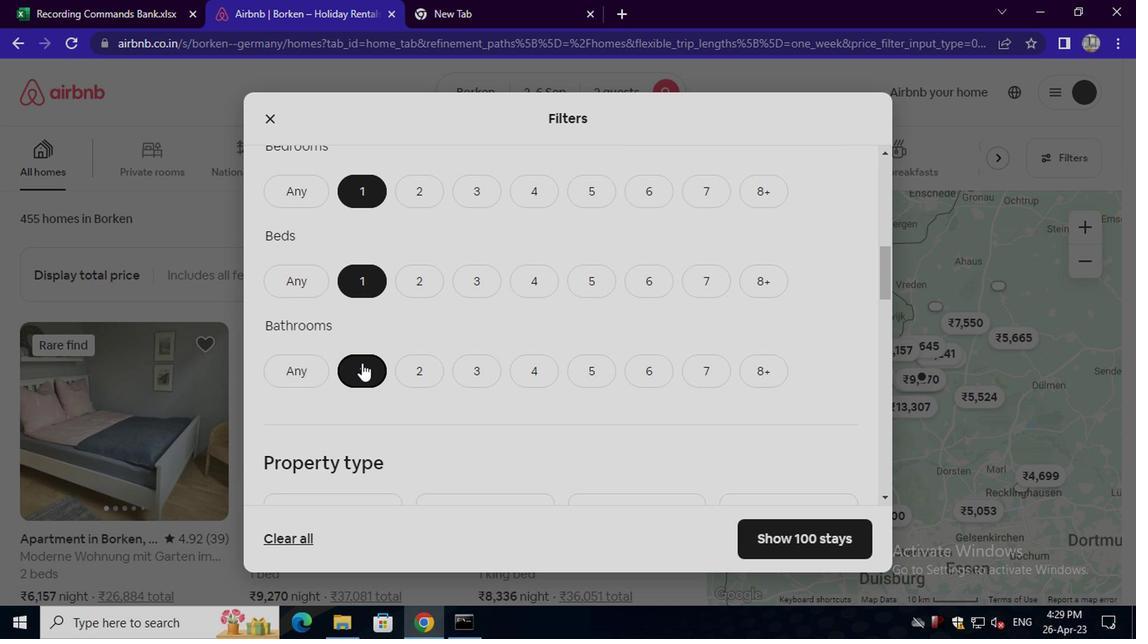 
Action: Mouse scrolled (358, 366) with delta (0, 0)
Screenshot: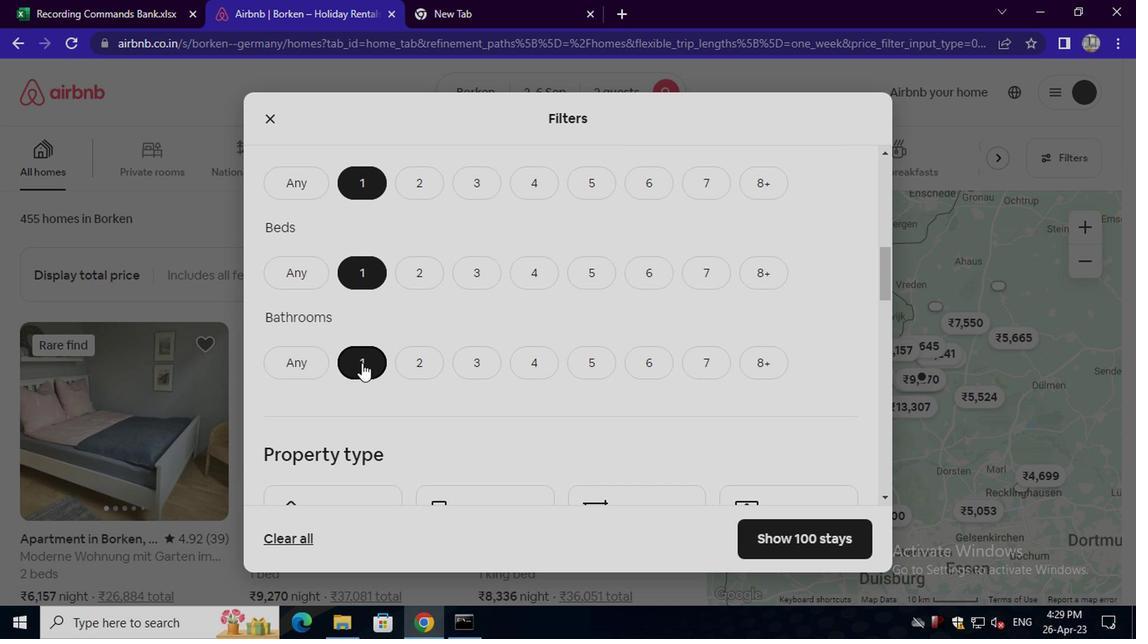 
Action: Mouse moved to (345, 328)
Screenshot: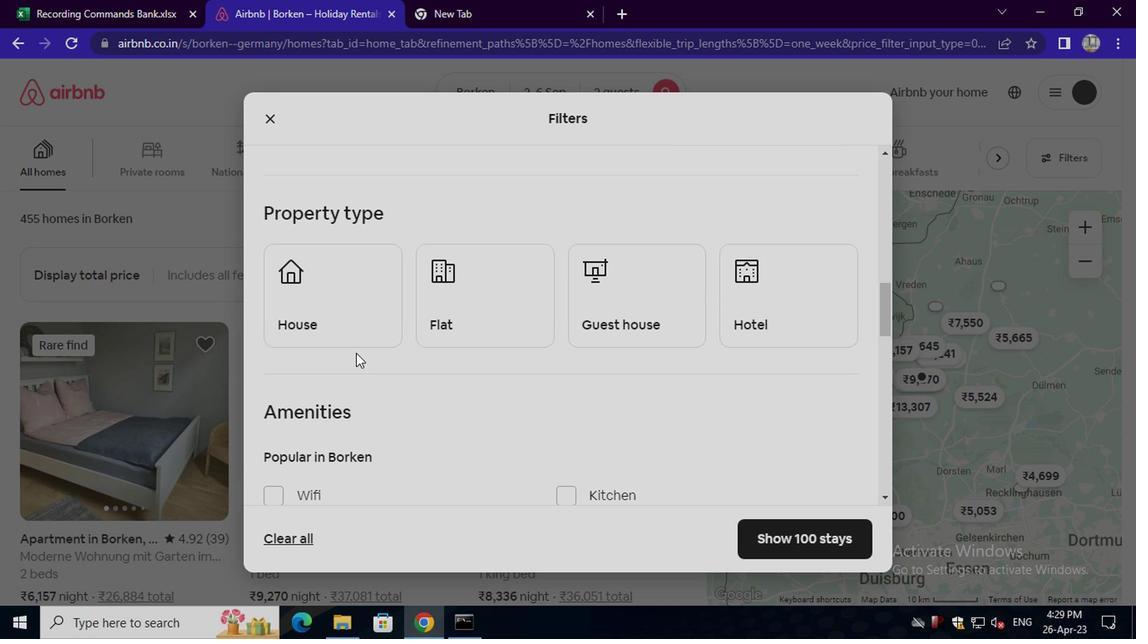 
Action: Mouse pressed left at (345, 328)
Screenshot: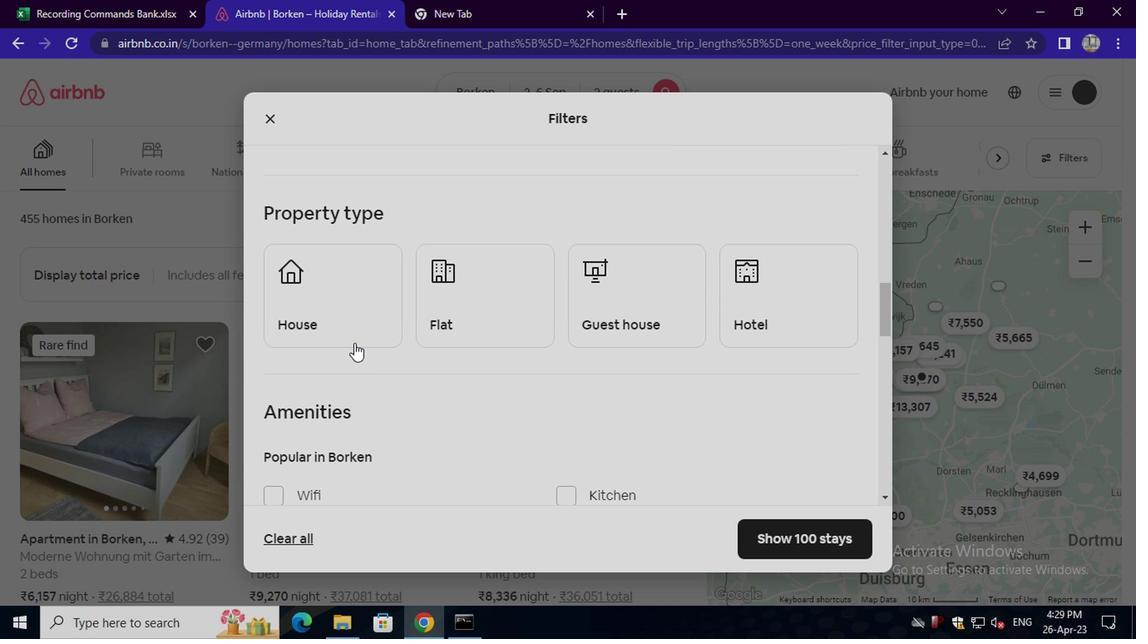 
Action: Mouse moved to (482, 325)
Screenshot: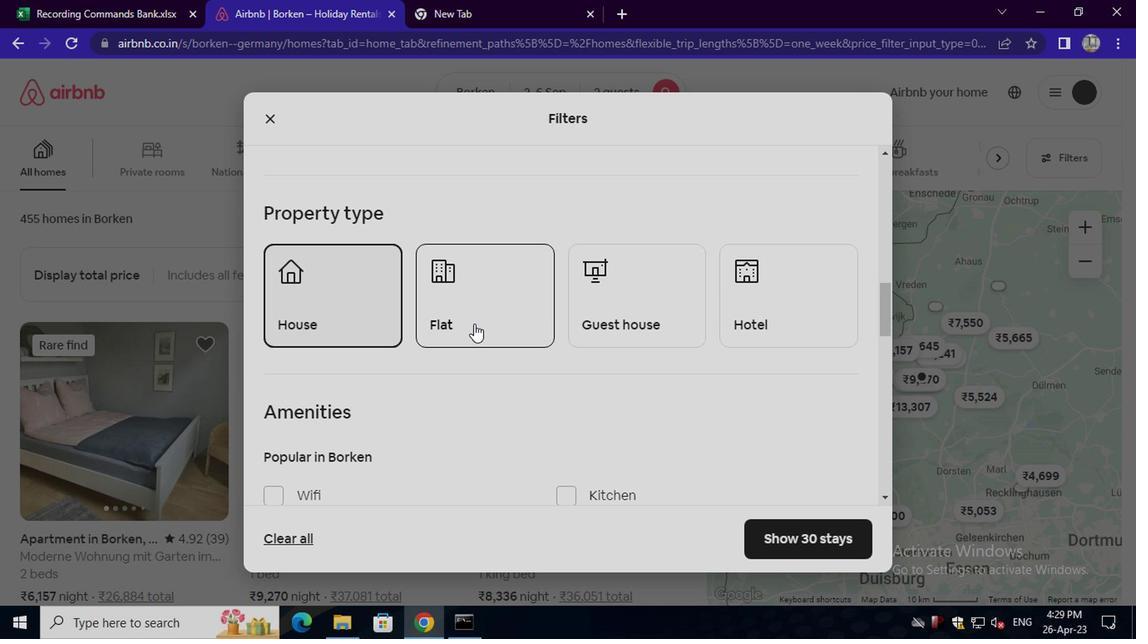 
Action: Mouse pressed left at (482, 325)
Screenshot: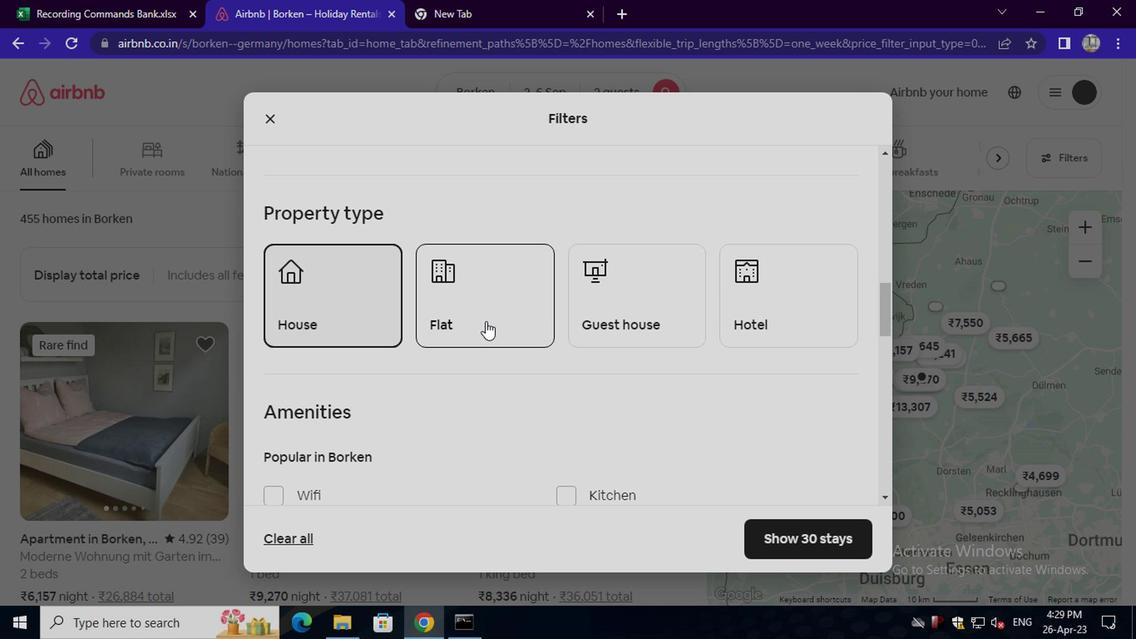 
Action: Mouse moved to (615, 319)
Screenshot: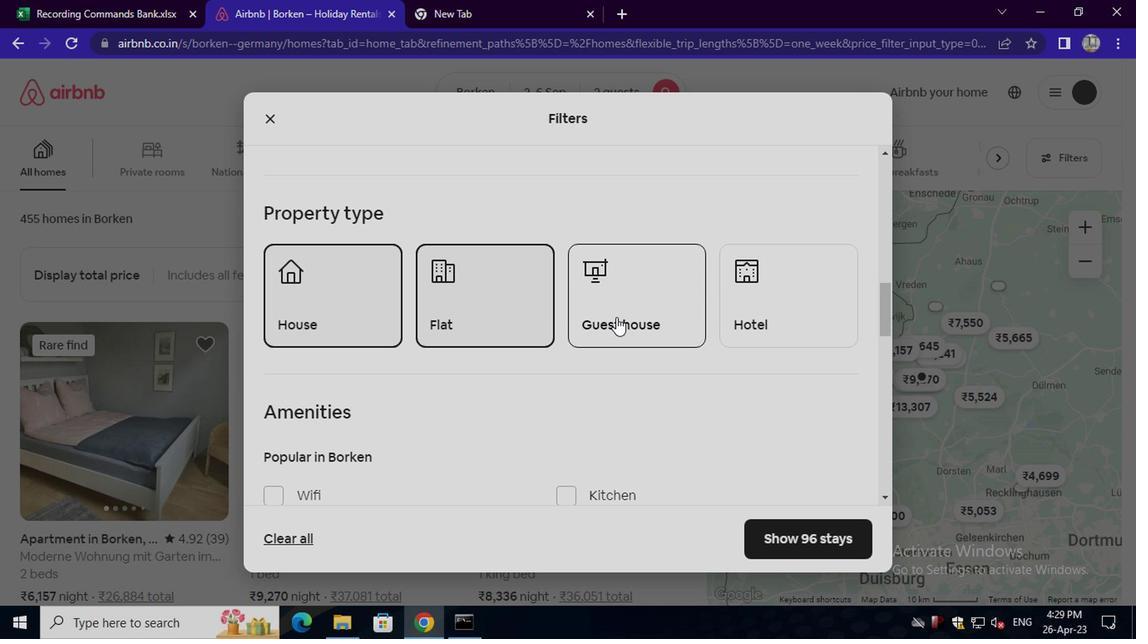 
Action: Mouse pressed left at (615, 319)
Screenshot: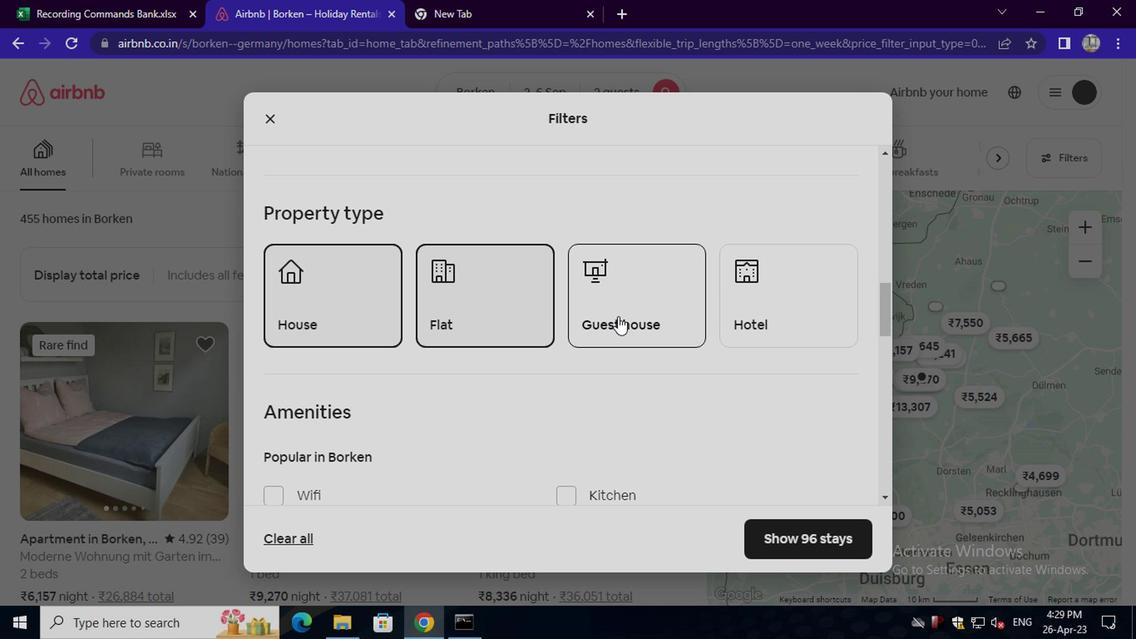 
Action: Mouse moved to (750, 310)
Screenshot: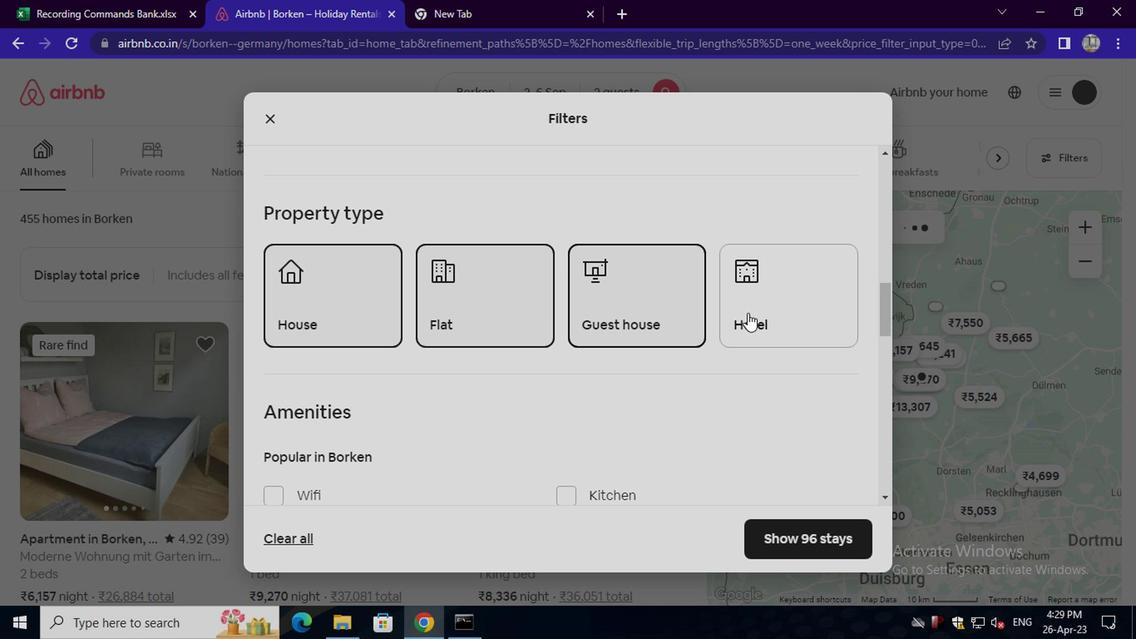 
Action: Mouse pressed left at (750, 310)
Screenshot: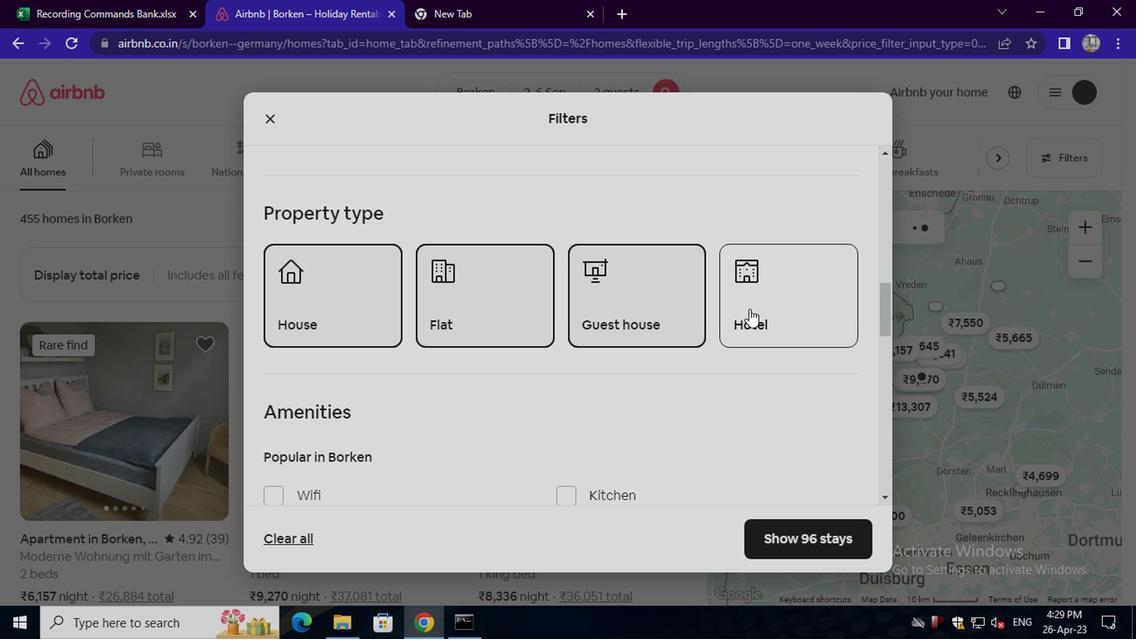 
Action: Mouse moved to (706, 362)
Screenshot: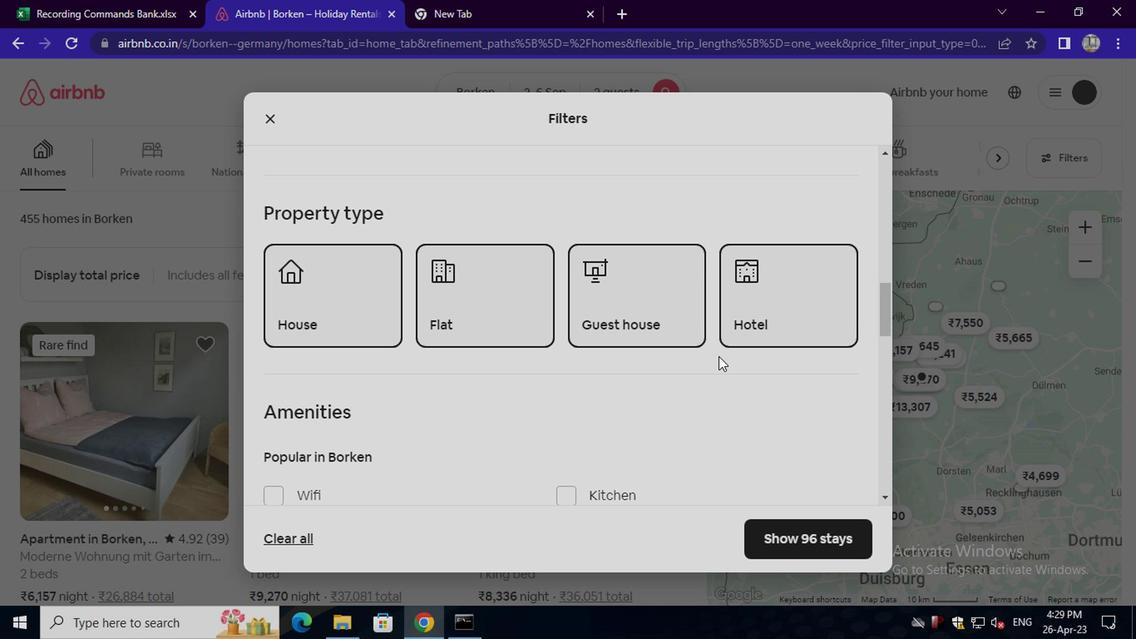 
Action: Mouse scrolled (706, 361) with delta (0, -1)
Screenshot: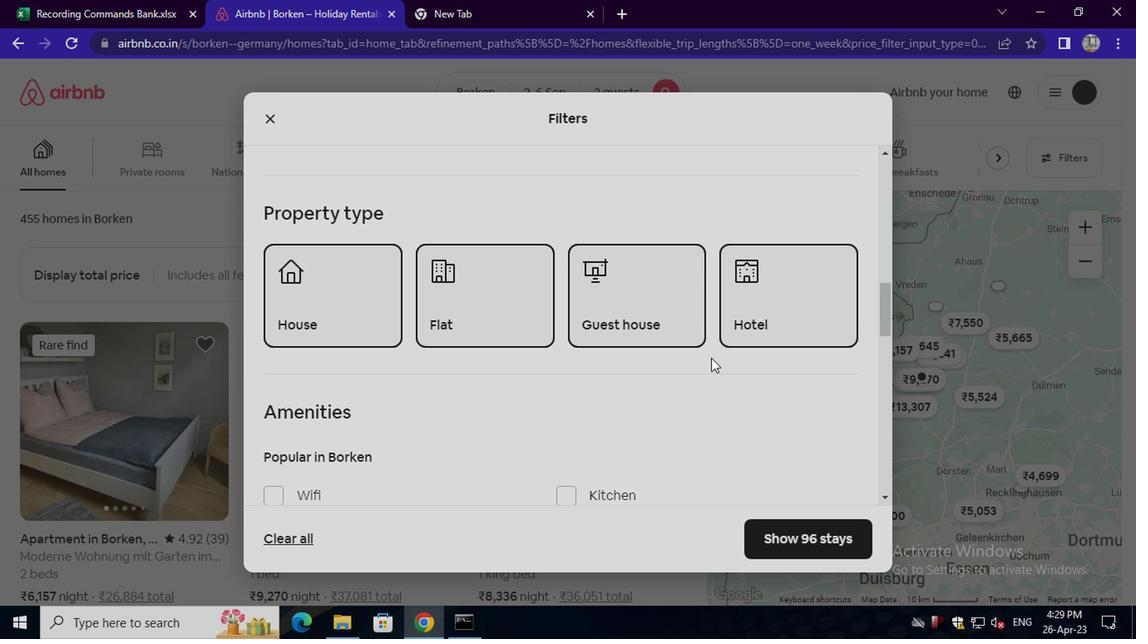 
Action: Mouse scrolled (706, 361) with delta (0, -1)
Screenshot: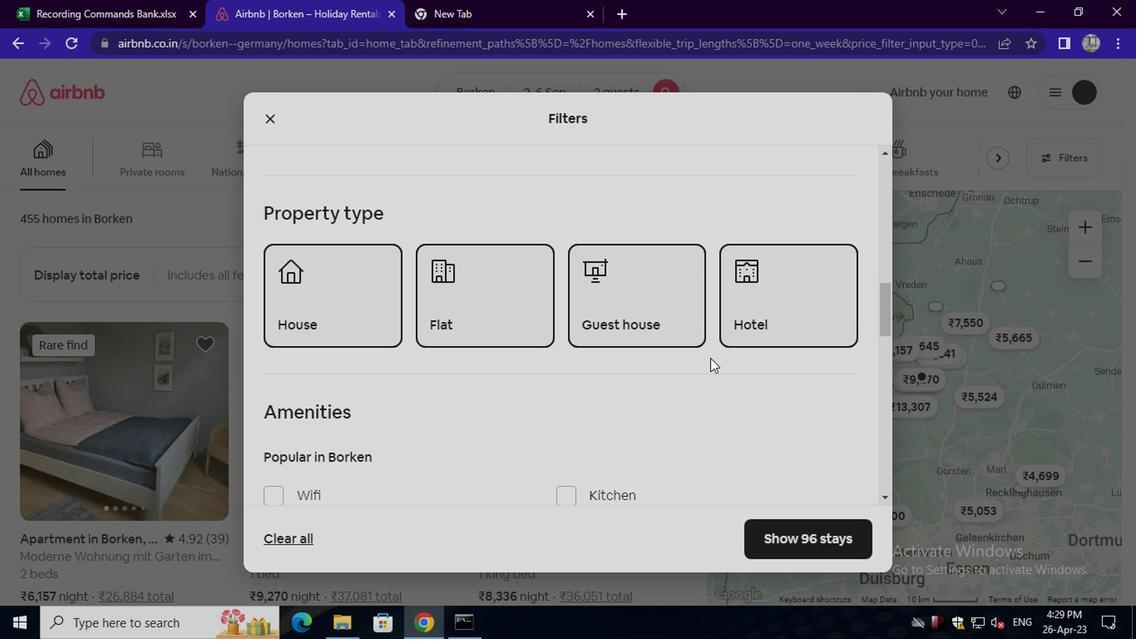 
Action: Mouse scrolled (706, 361) with delta (0, -1)
Screenshot: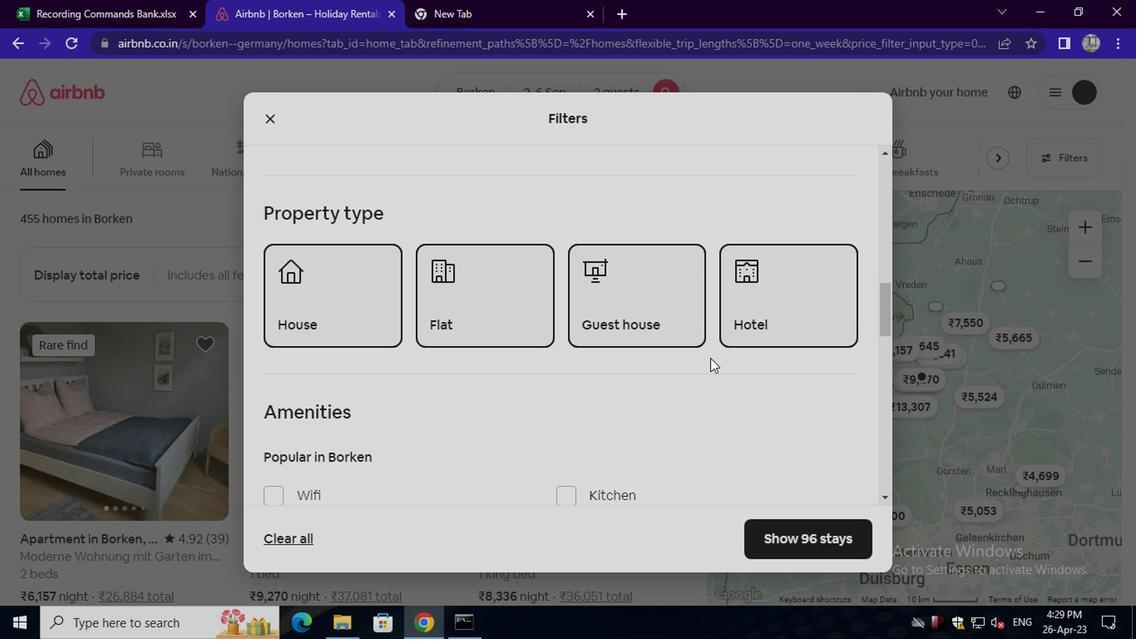 
Action: Mouse moved to (781, 401)
Screenshot: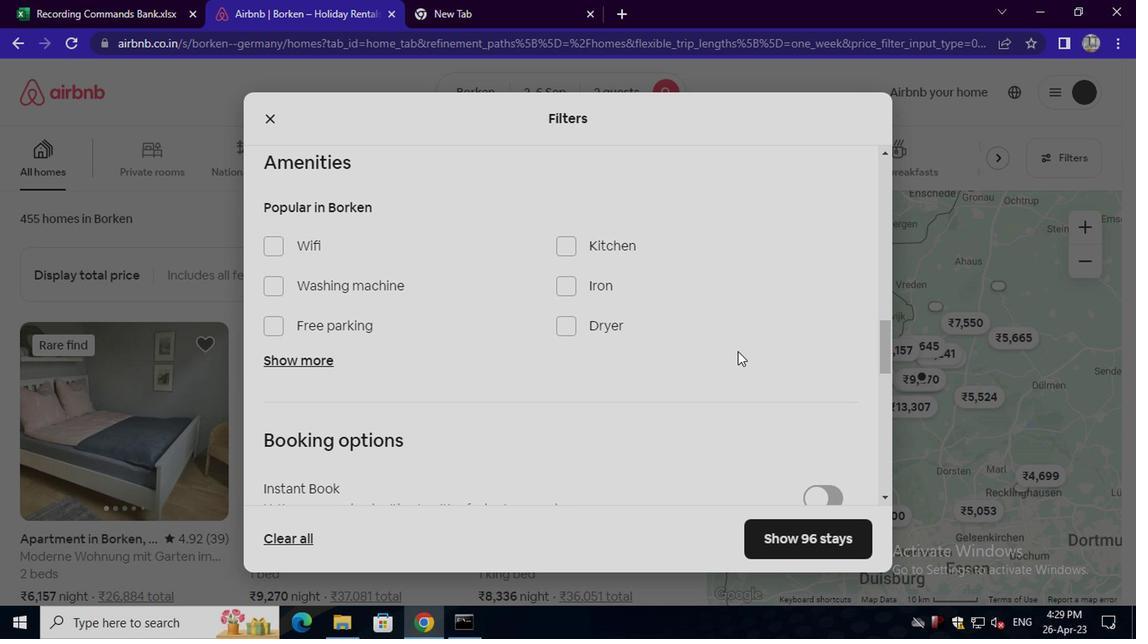 
Action: Mouse scrolled (781, 400) with delta (0, -1)
Screenshot: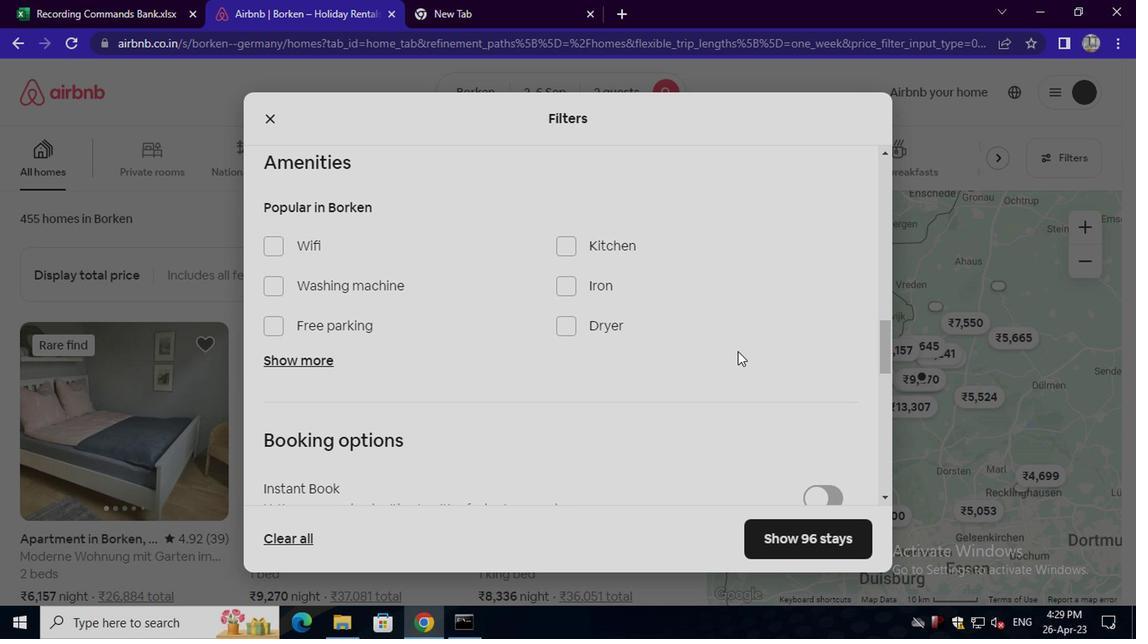 
Action: Mouse moved to (781, 406)
Screenshot: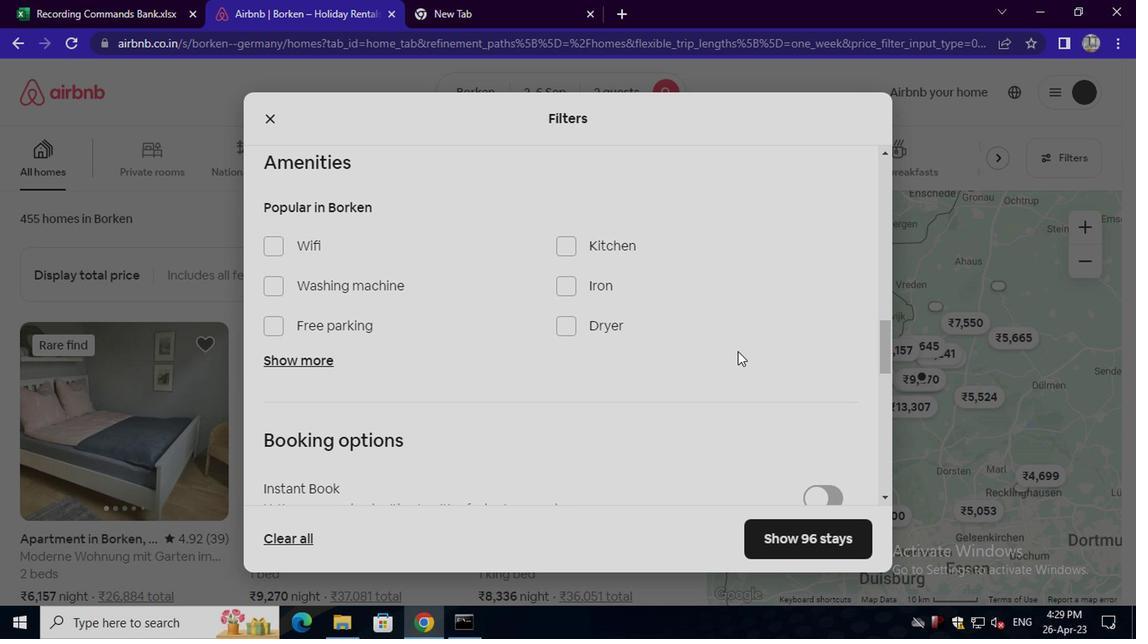 
Action: Mouse scrolled (781, 406) with delta (0, 0)
Screenshot: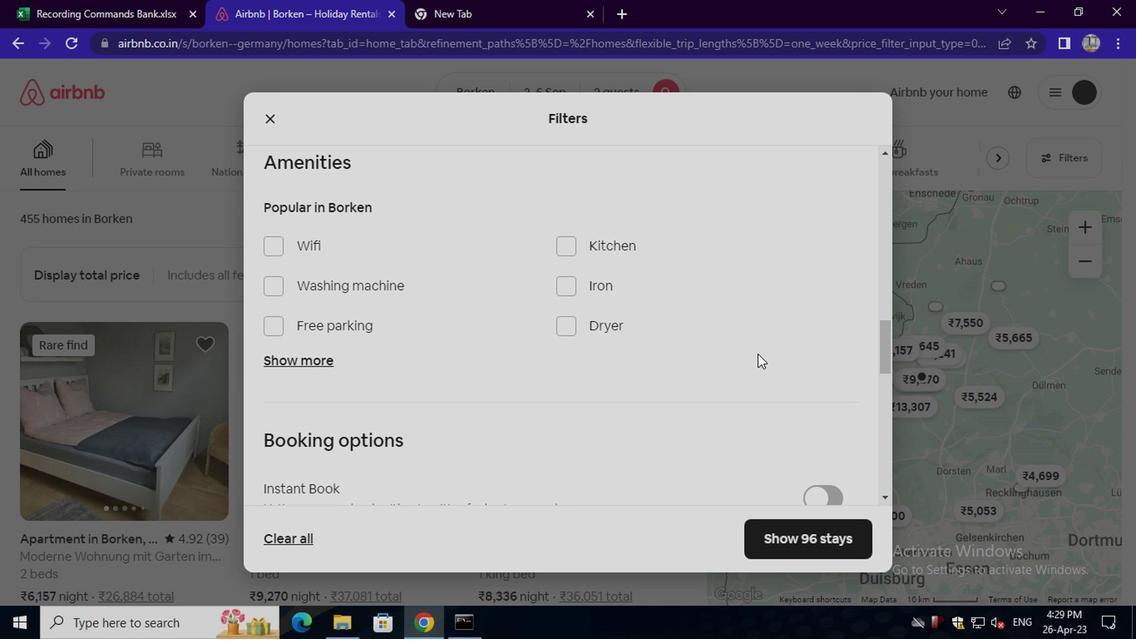 
Action: Mouse scrolled (781, 406) with delta (0, 0)
Screenshot: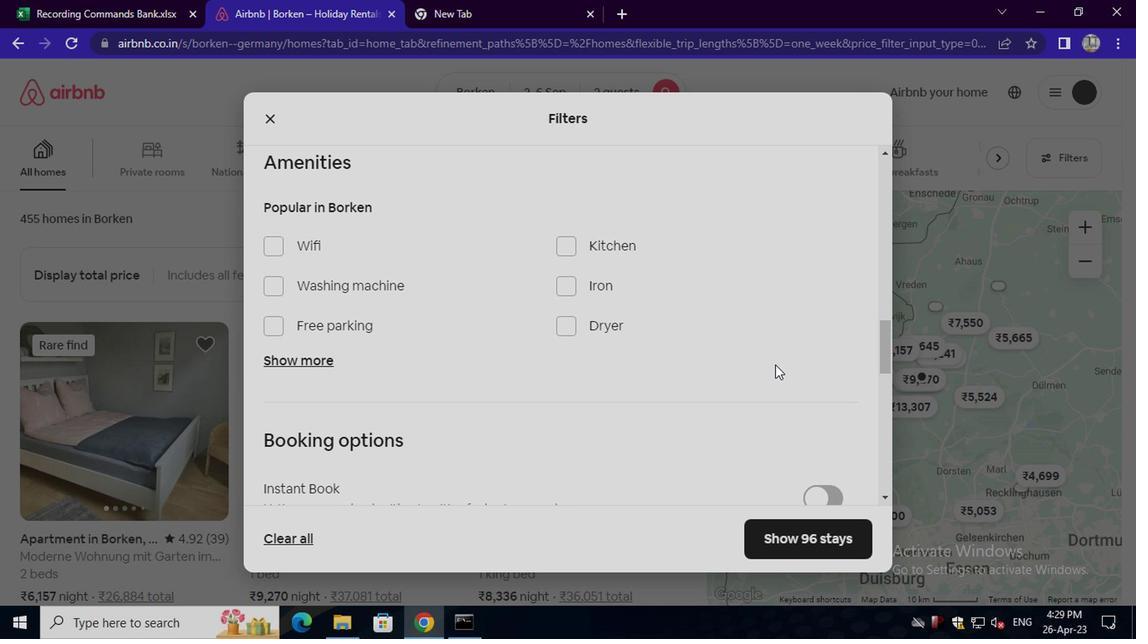 
Action: Mouse moved to (826, 307)
Screenshot: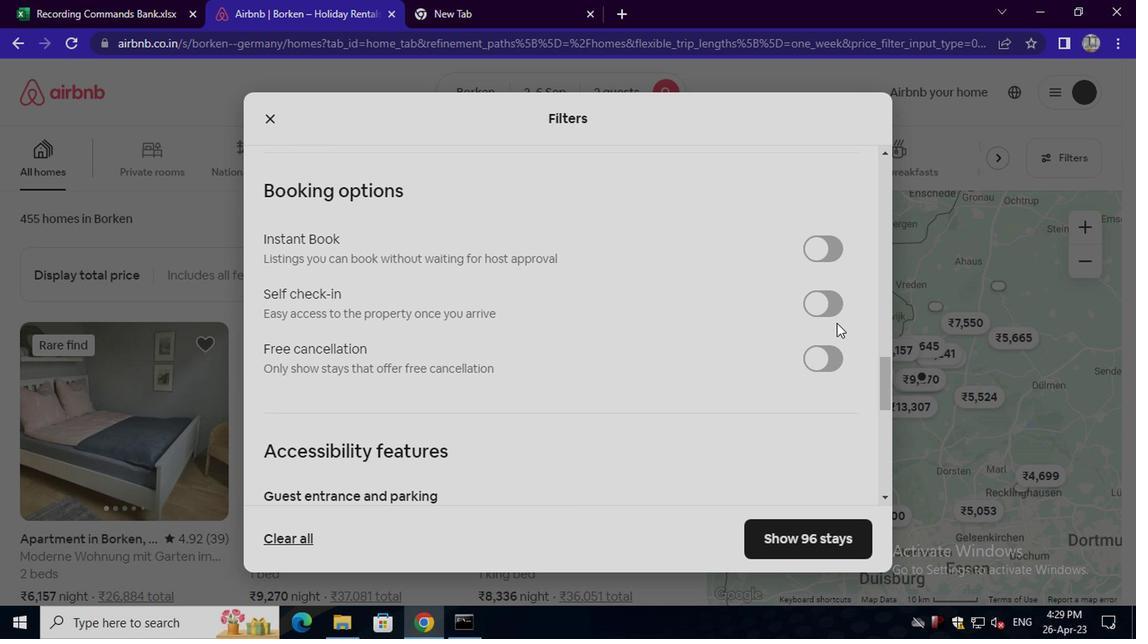 
Action: Mouse pressed left at (826, 307)
Screenshot: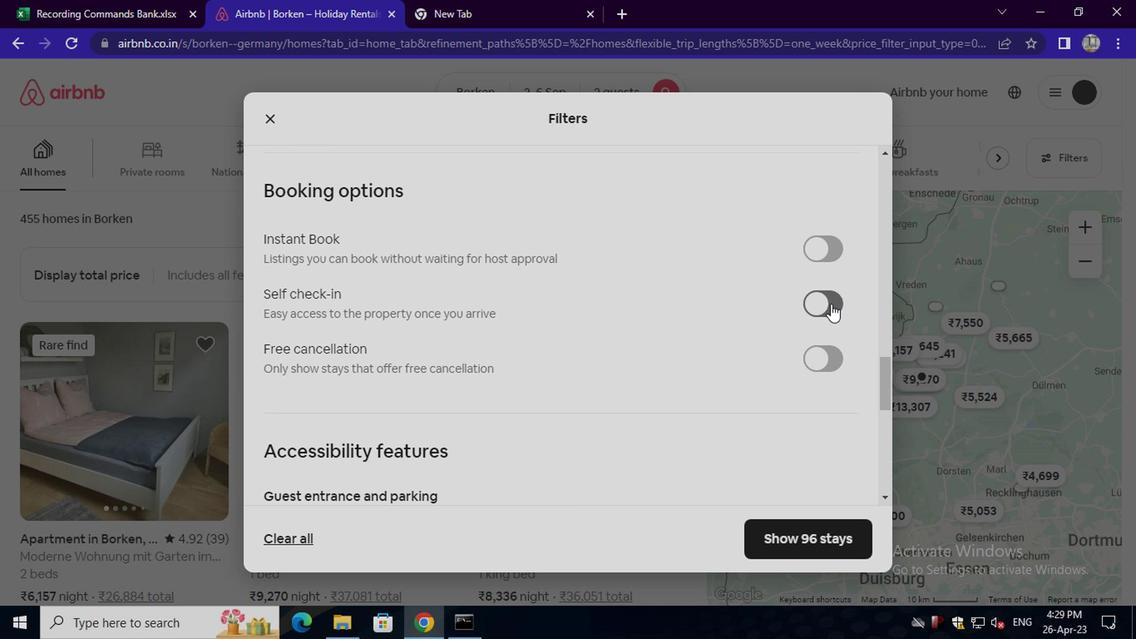 
Action: Mouse moved to (645, 372)
Screenshot: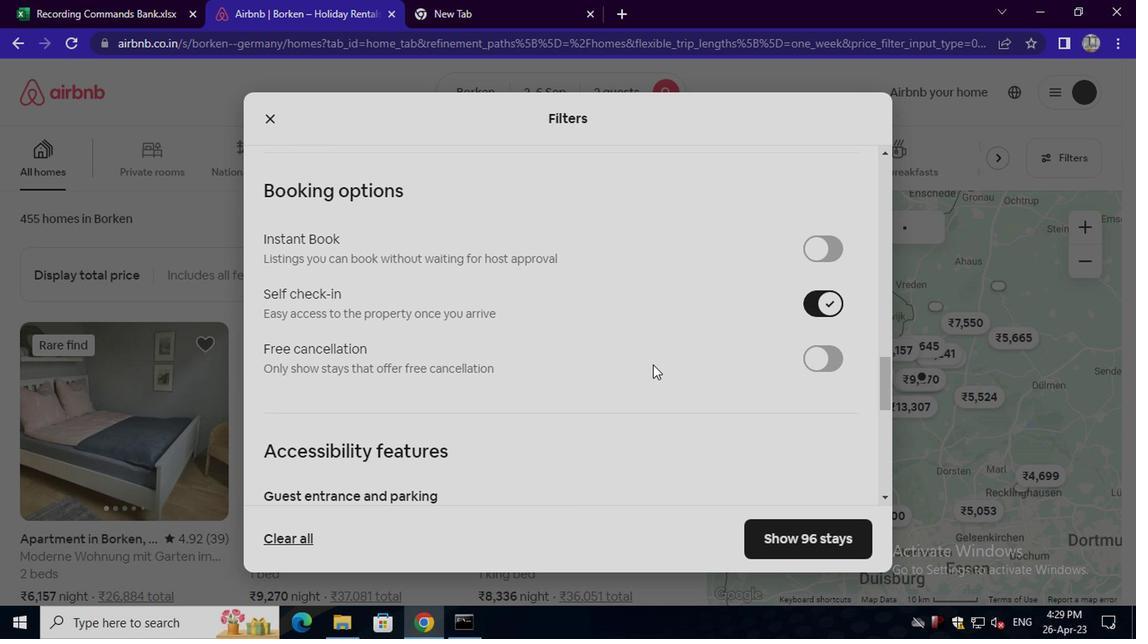 
Action: Mouse scrolled (645, 372) with delta (0, 0)
Screenshot: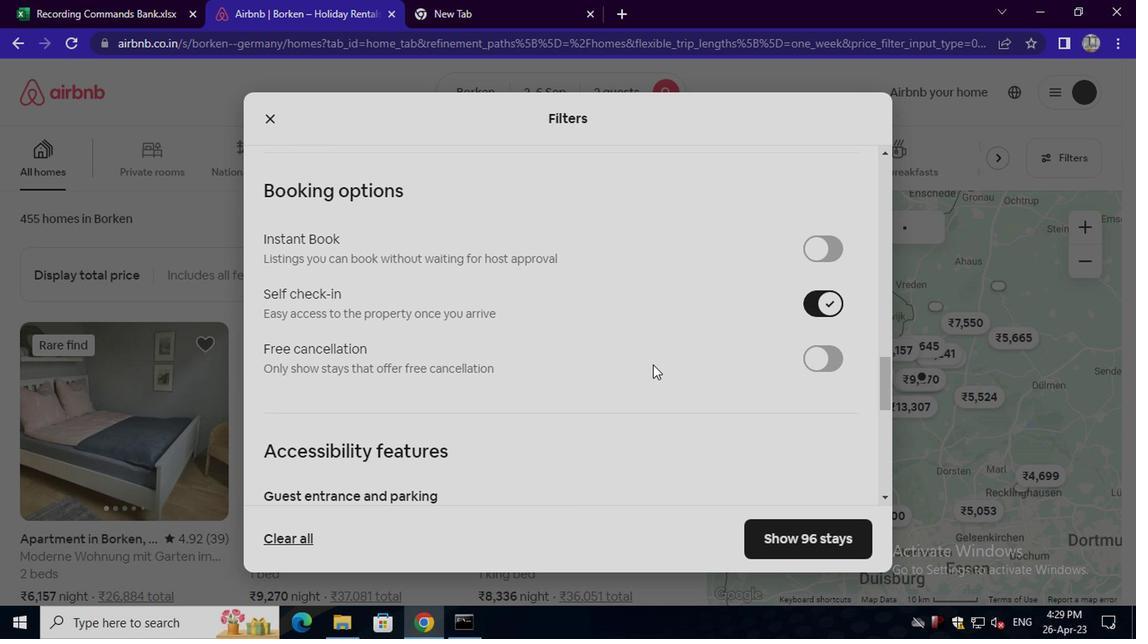 
Action: Mouse scrolled (645, 372) with delta (0, 0)
Screenshot: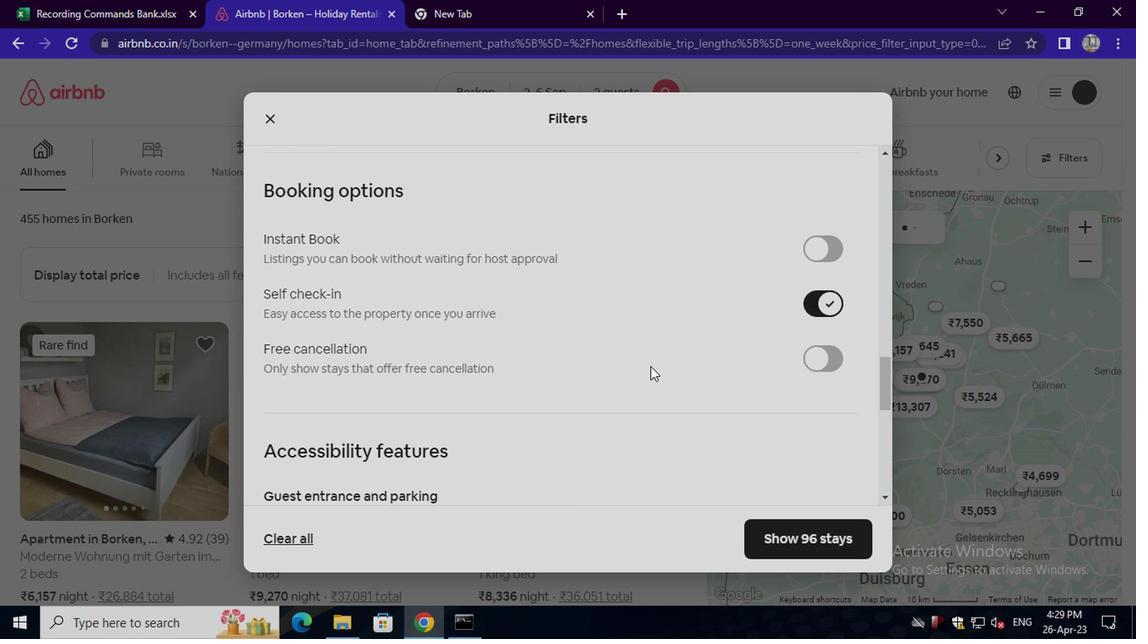 
Action: Mouse scrolled (645, 372) with delta (0, 0)
Screenshot: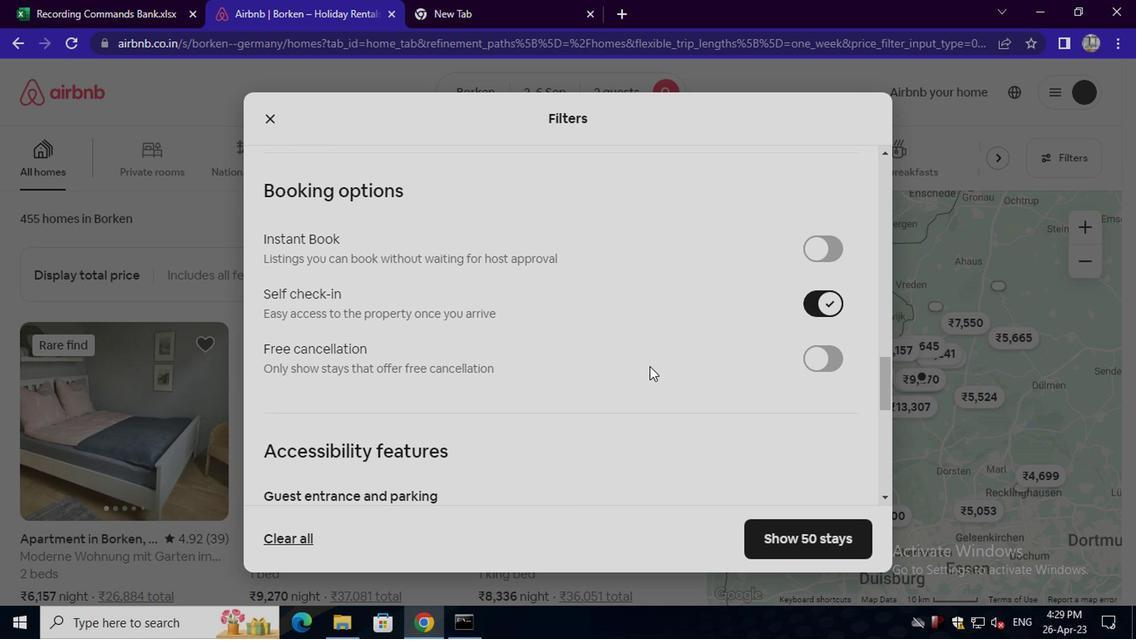 
Action: Mouse scrolled (645, 372) with delta (0, 0)
Screenshot: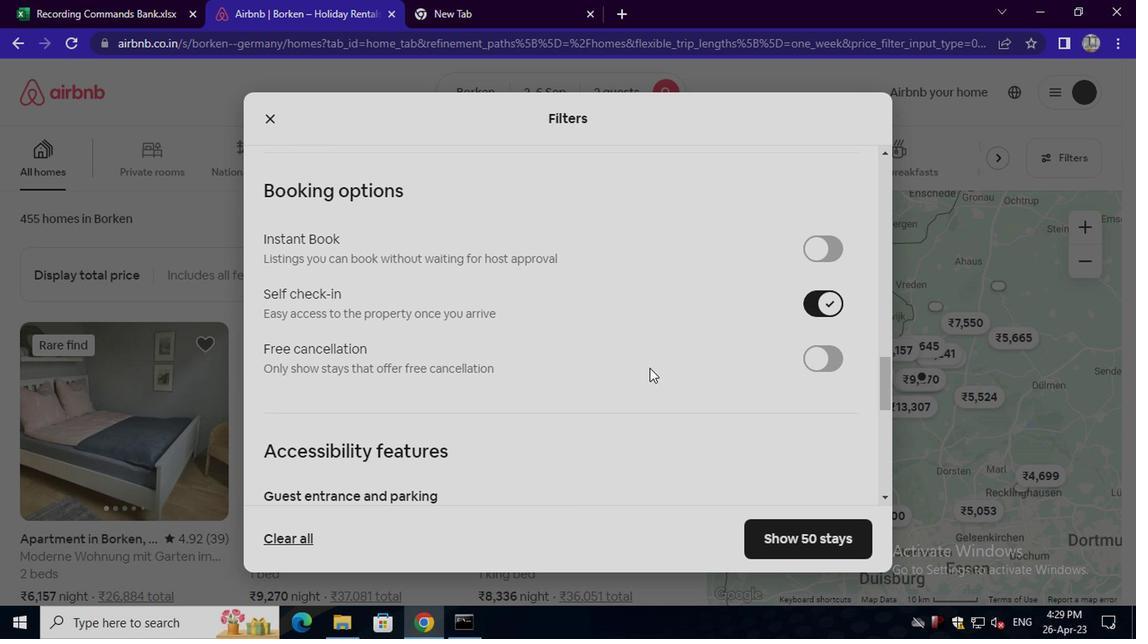 
Action: Mouse scrolled (645, 372) with delta (0, 0)
Screenshot: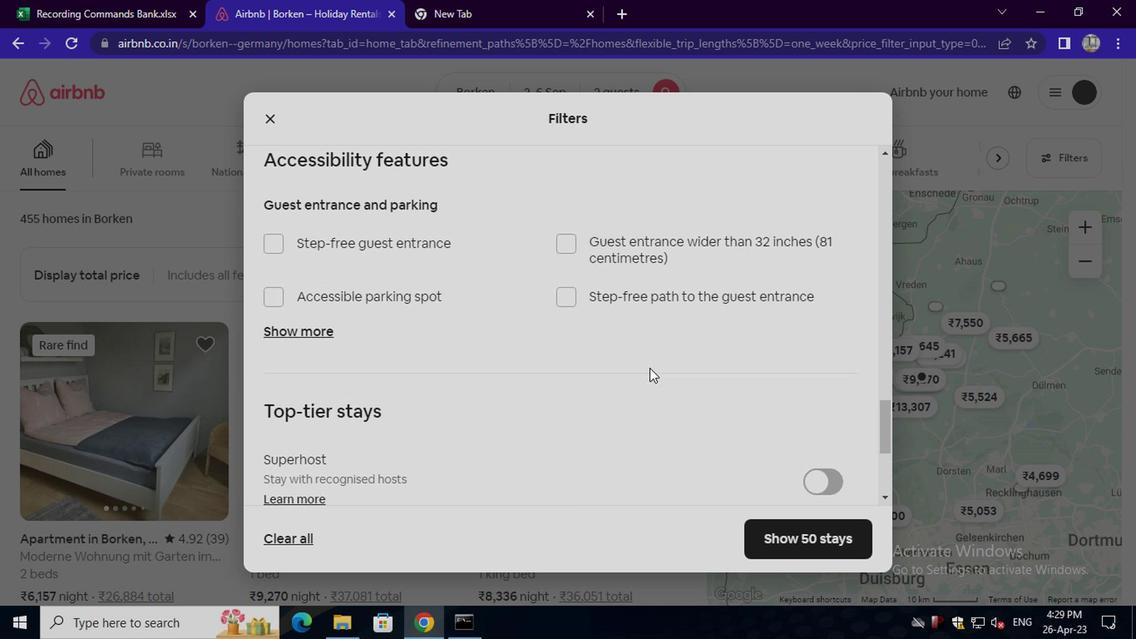 
Action: Mouse scrolled (645, 372) with delta (0, 0)
Screenshot: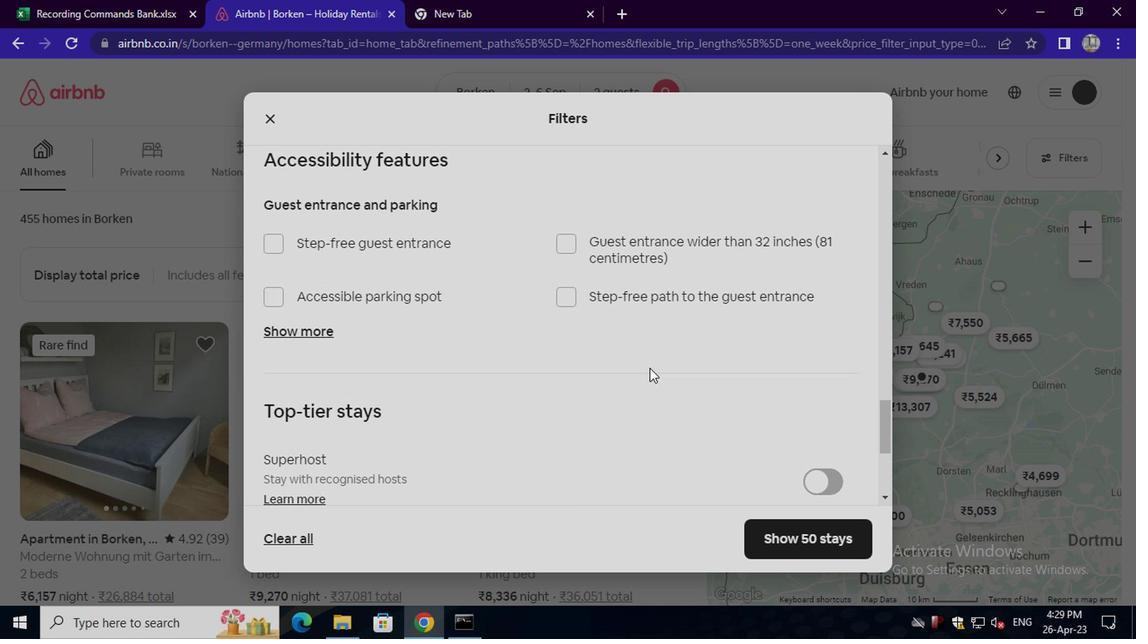 
Action: Mouse scrolled (645, 372) with delta (0, 0)
Screenshot: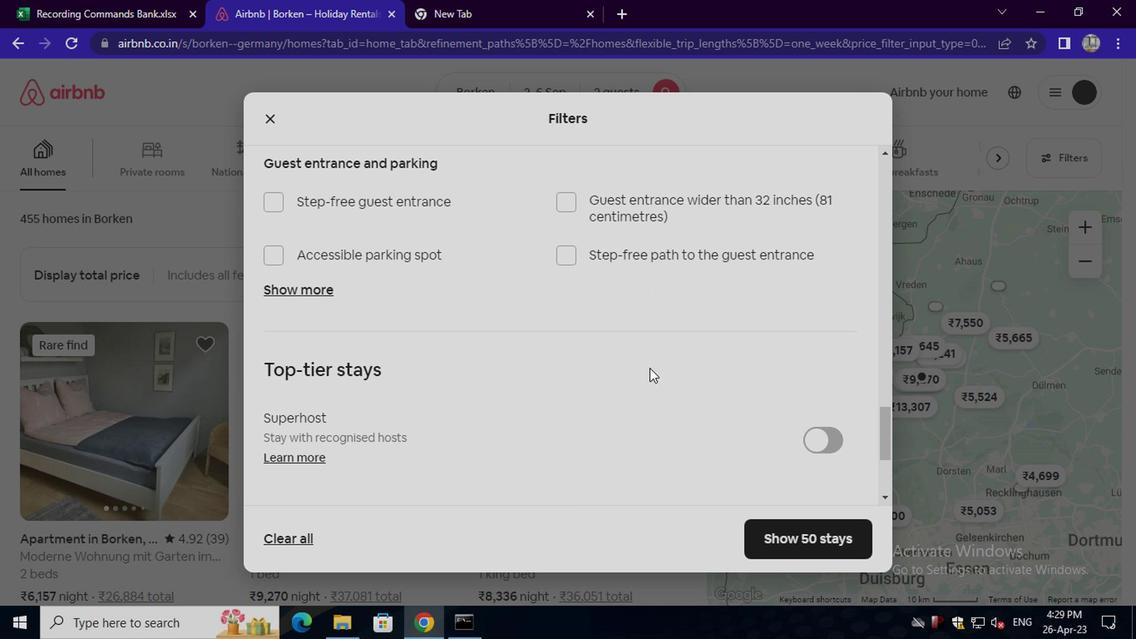 
Action: Mouse scrolled (645, 372) with delta (0, 0)
Screenshot: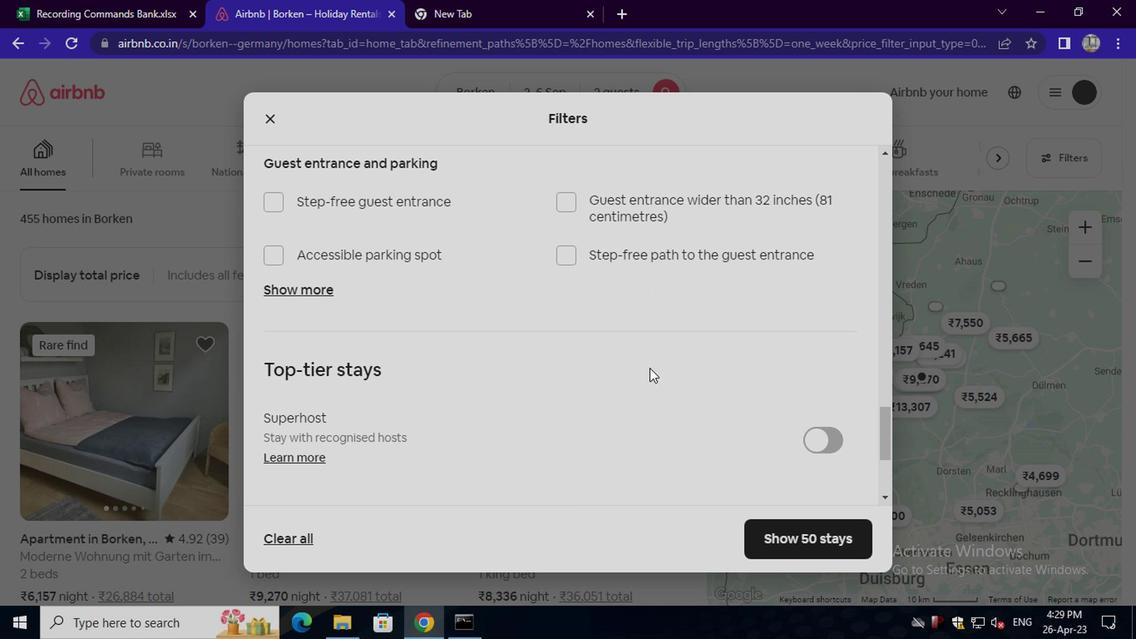 
Action: Mouse scrolled (645, 372) with delta (0, 0)
Screenshot: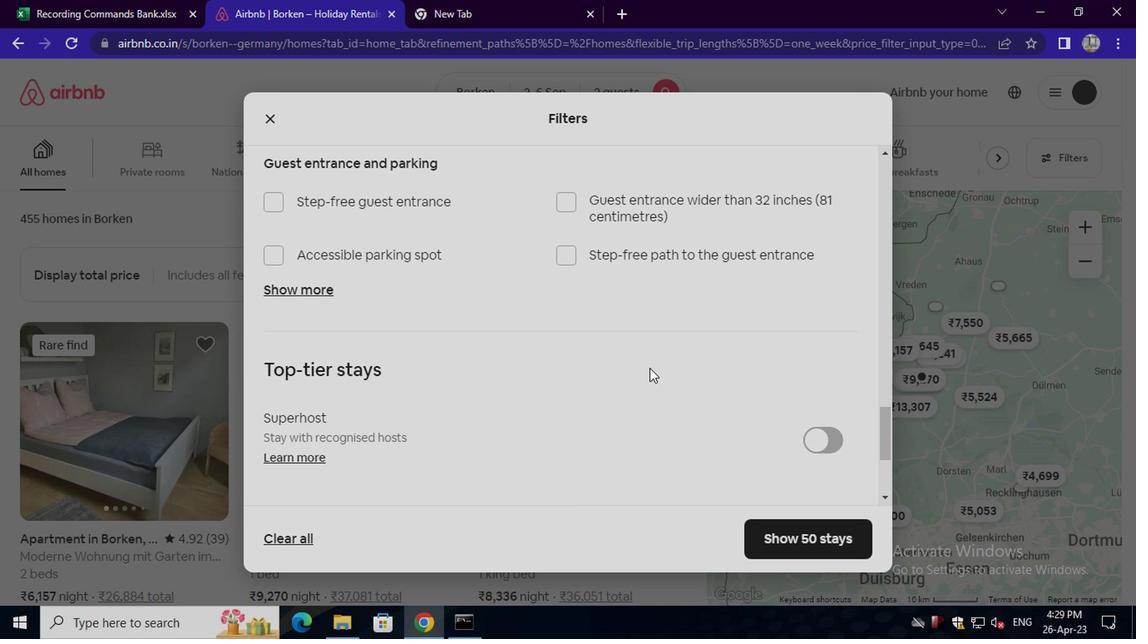 
Action: Mouse moved to (335, 395)
Screenshot: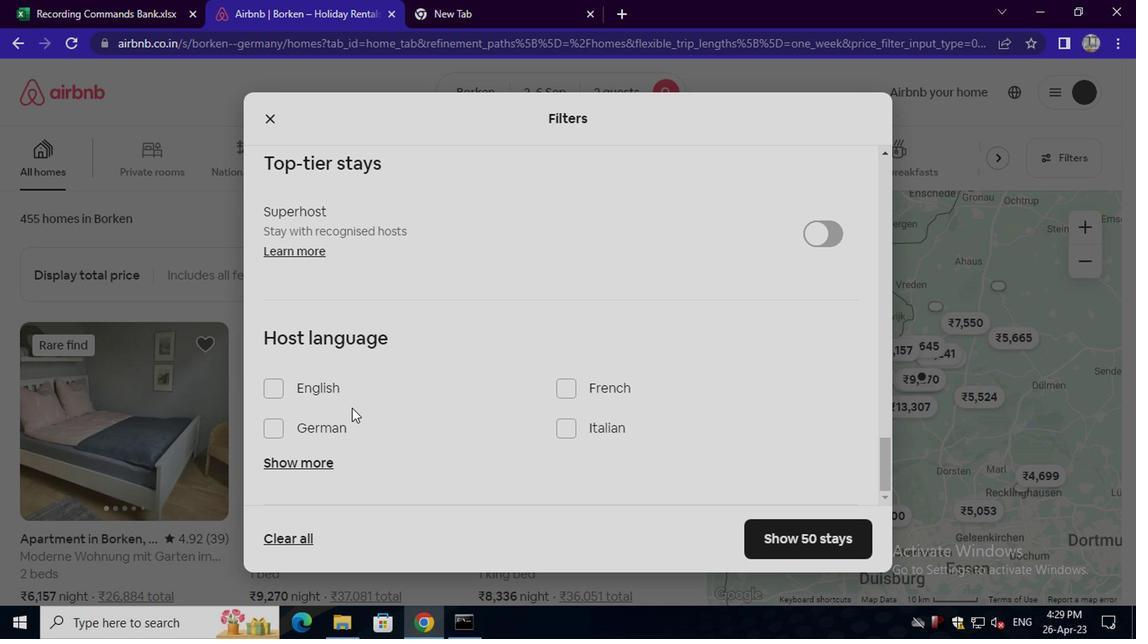 
Action: Mouse pressed left at (335, 395)
Screenshot: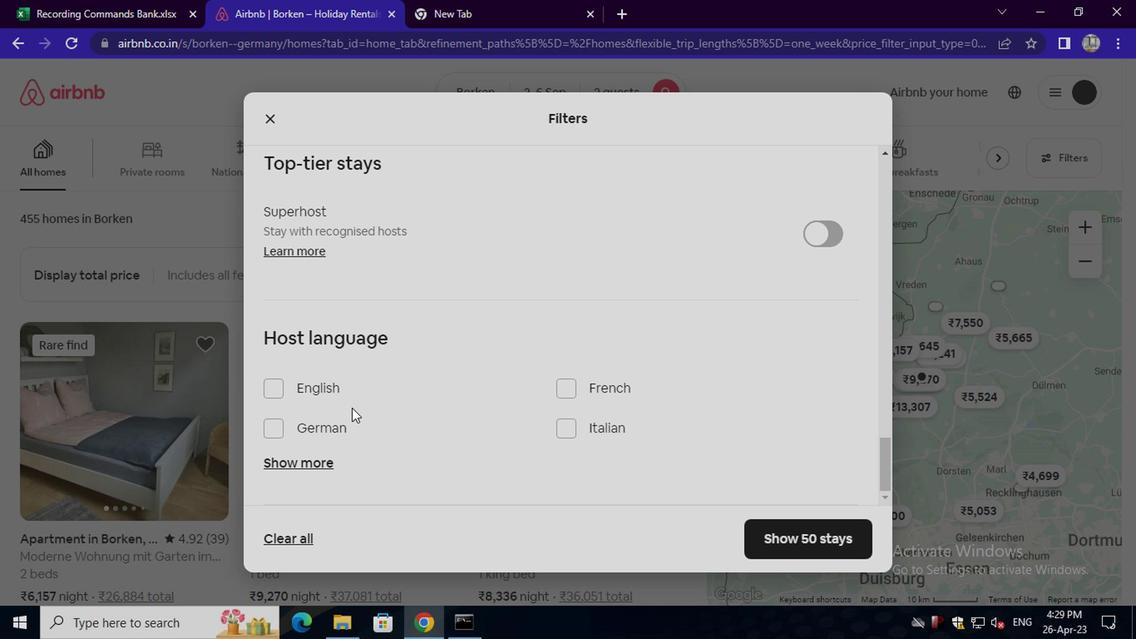 
Action: Mouse moved to (767, 548)
Screenshot: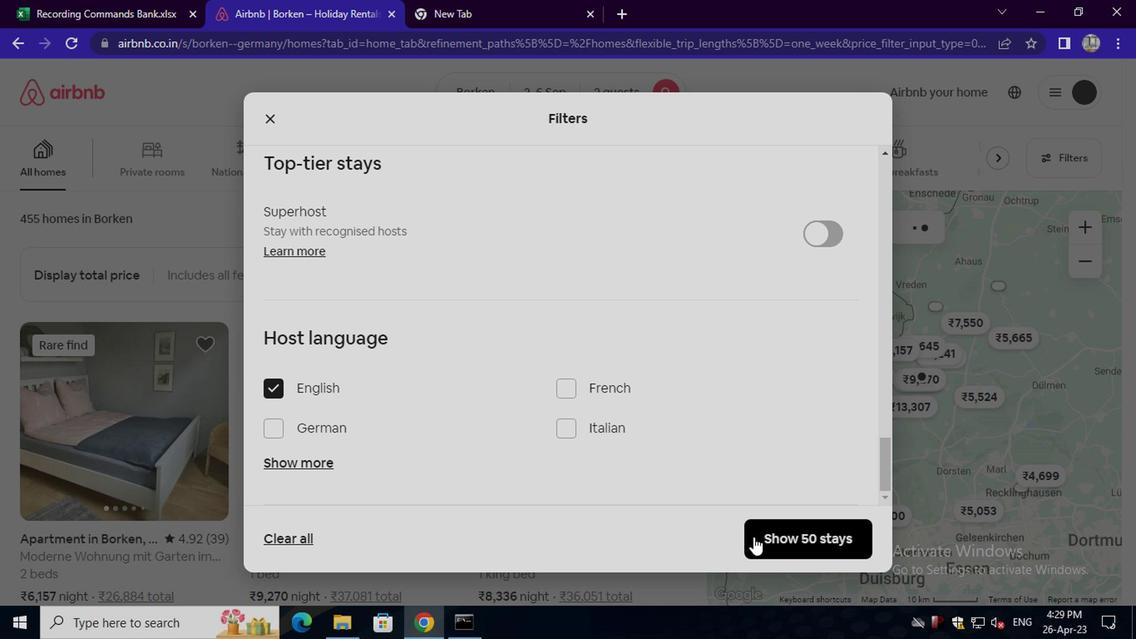 
Action: Mouse pressed left at (767, 548)
Screenshot: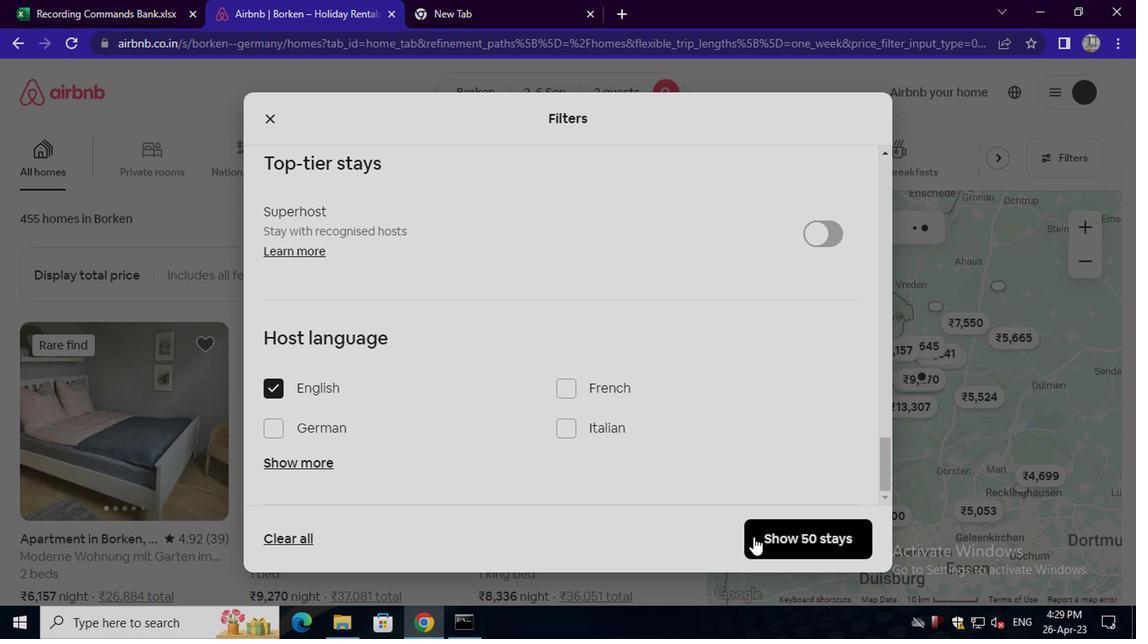 
Action: Mouse moved to (765, 546)
Screenshot: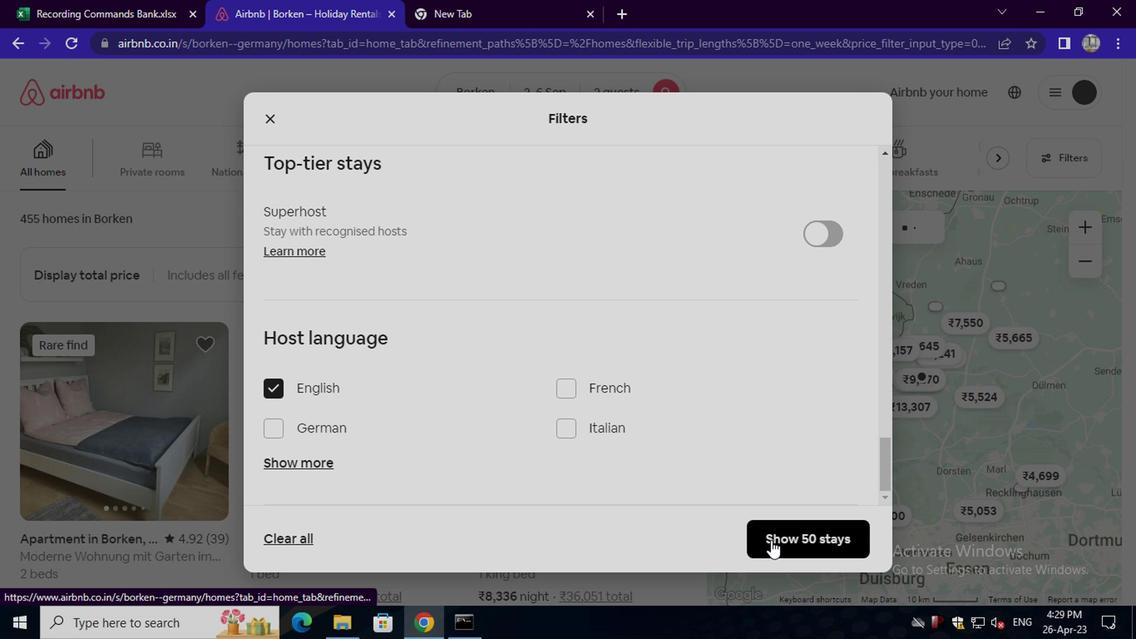 
